 Task: Check the percentage active listings of central air conditioning in the last 1 year.
Action: Mouse moved to (876, 192)
Screenshot: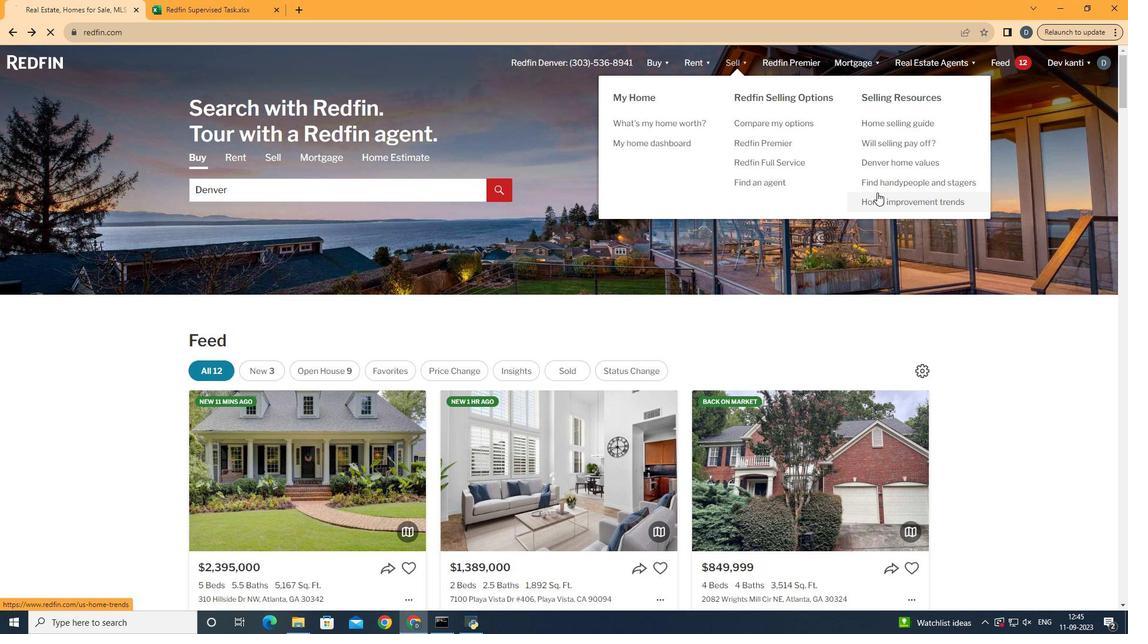 
Action: Mouse pressed left at (876, 192)
Screenshot: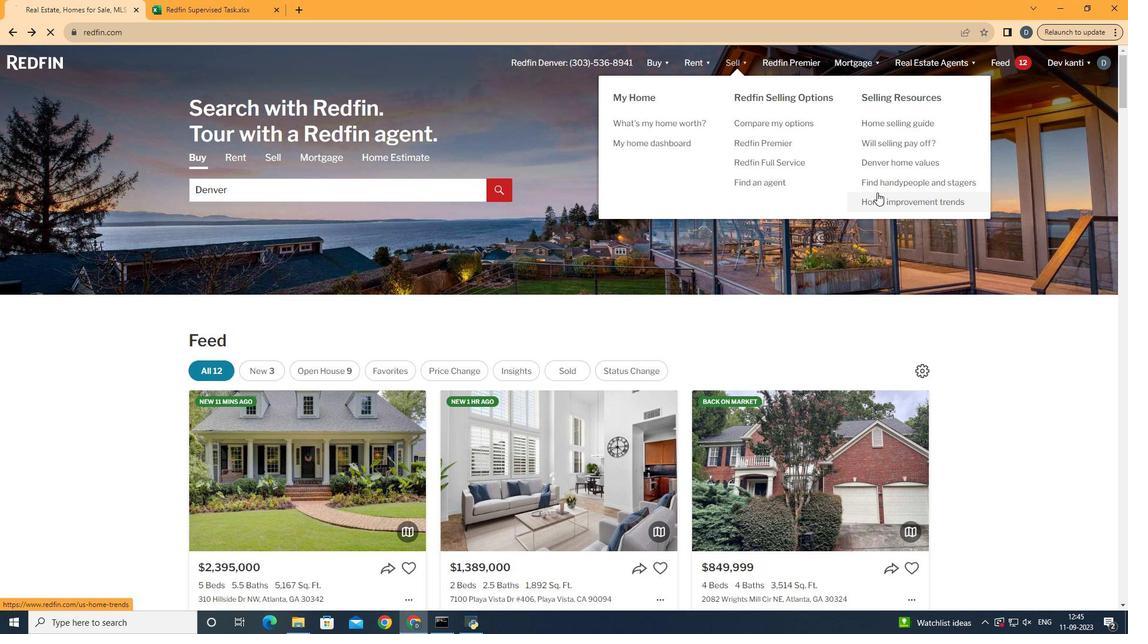 
Action: Mouse moved to (294, 226)
Screenshot: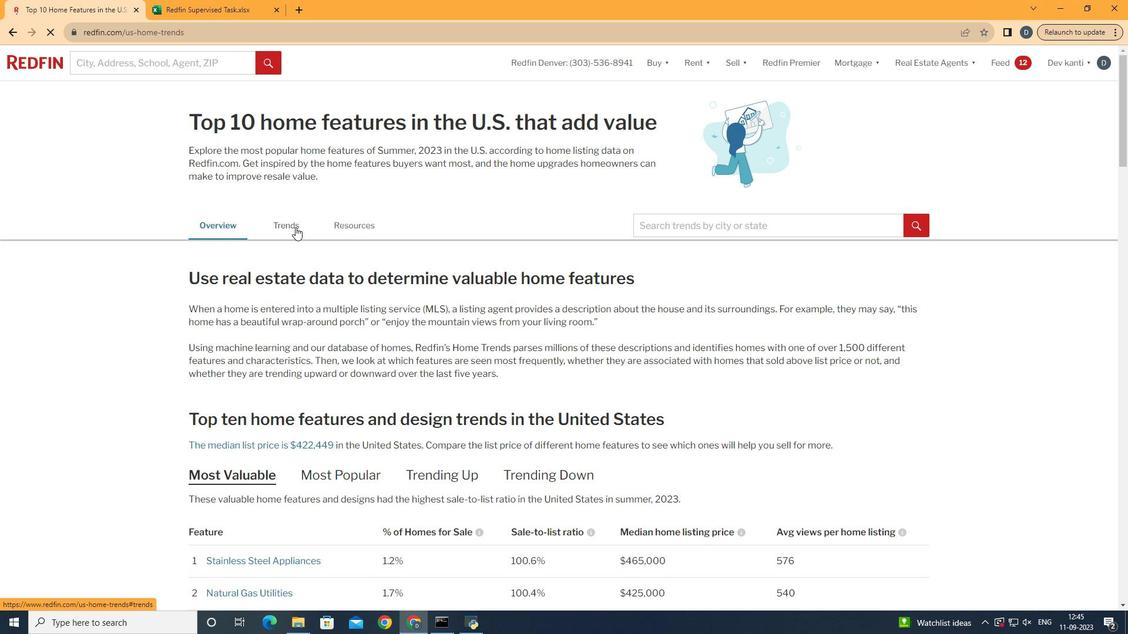 
Action: Mouse pressed left at (294, 226)
Screenshot: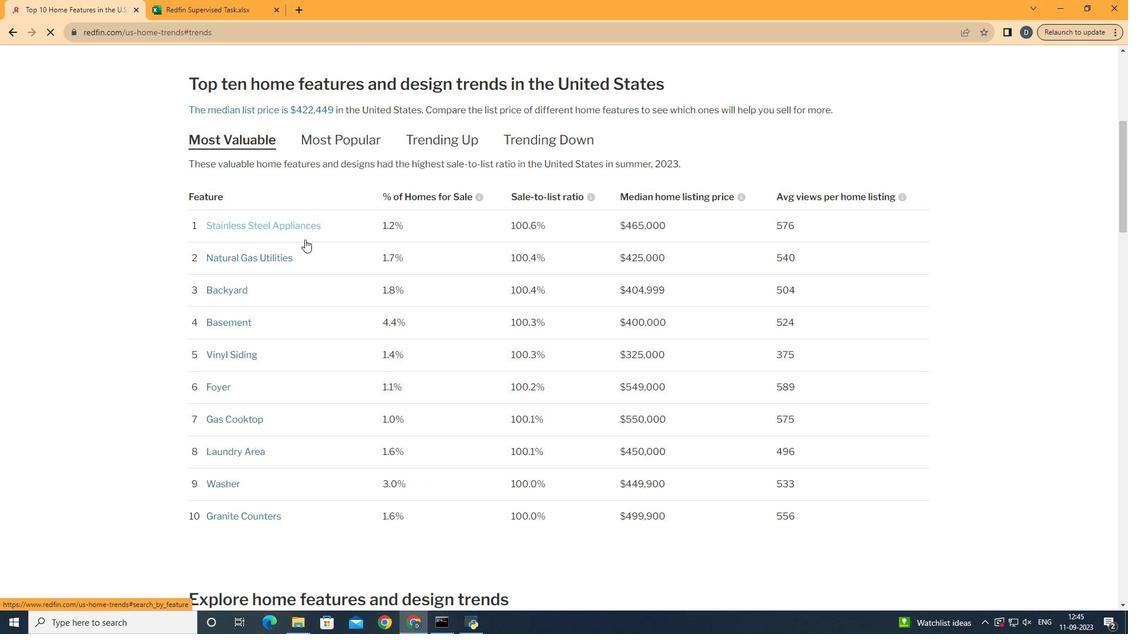 
Action: Mouse moved to (471, 326)
Screenshot: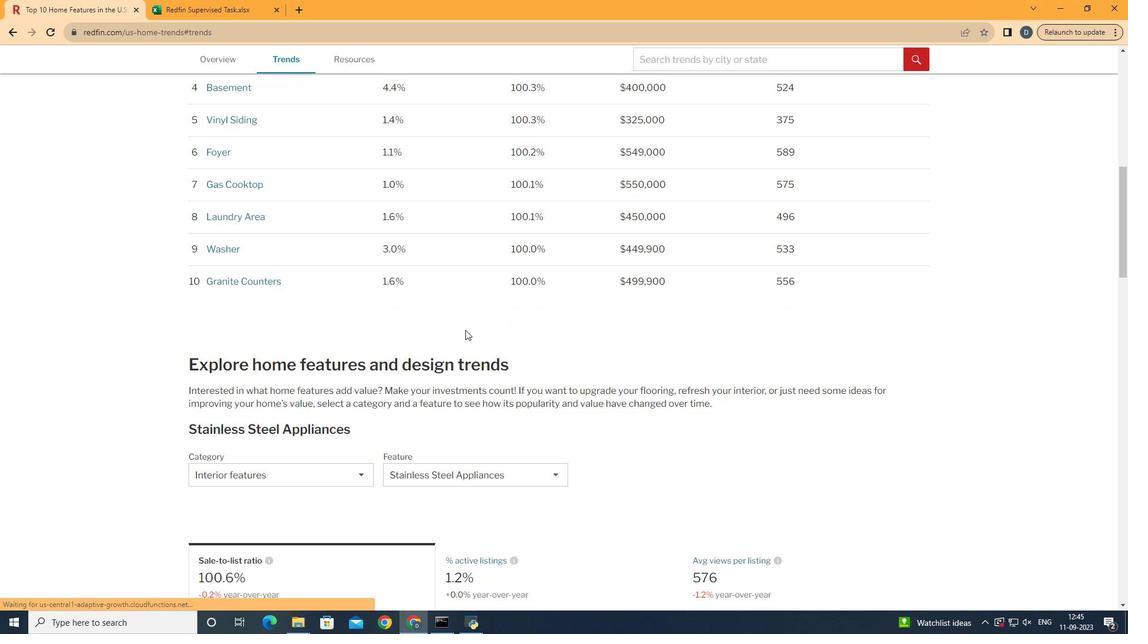 
Action: Mouse scrolled (471, 325) with delta (0, 0)
Screenshot: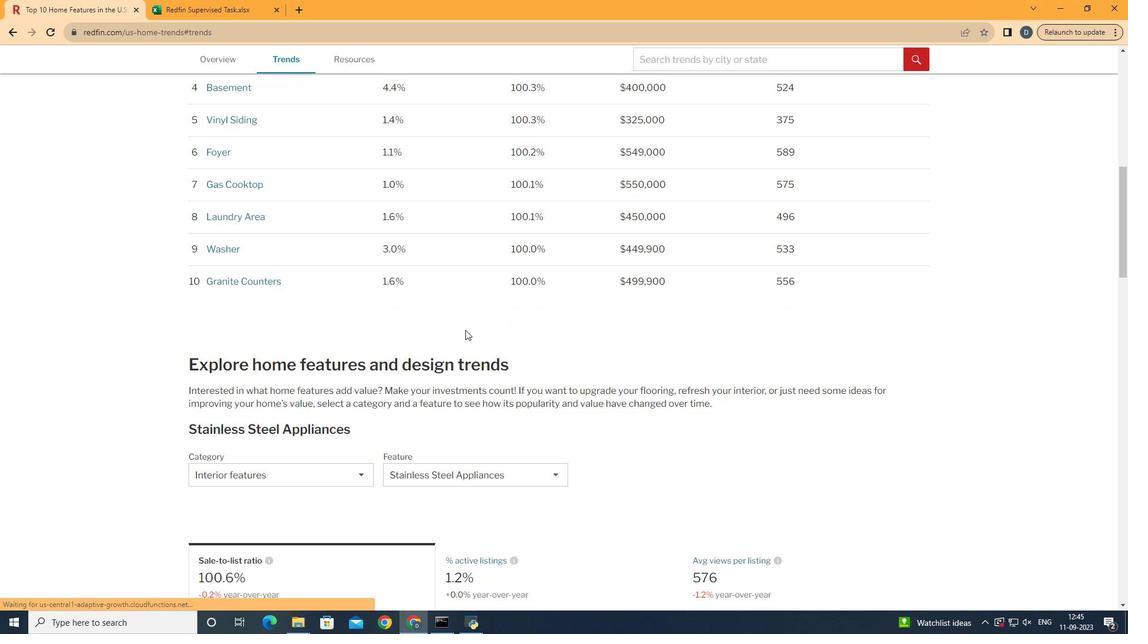 
Action: Mouse scrolled (471, 325) with delta (0, 0)
Screenshot: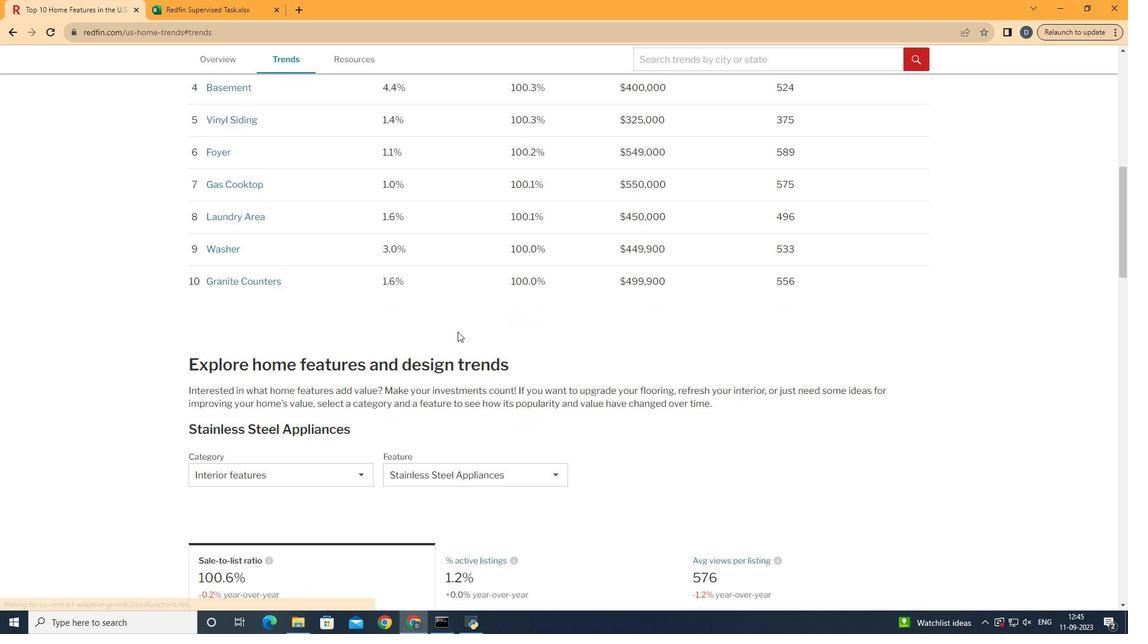
Action: Mouse scrolled (471, 325) with delta (0, 0)
Screenshot: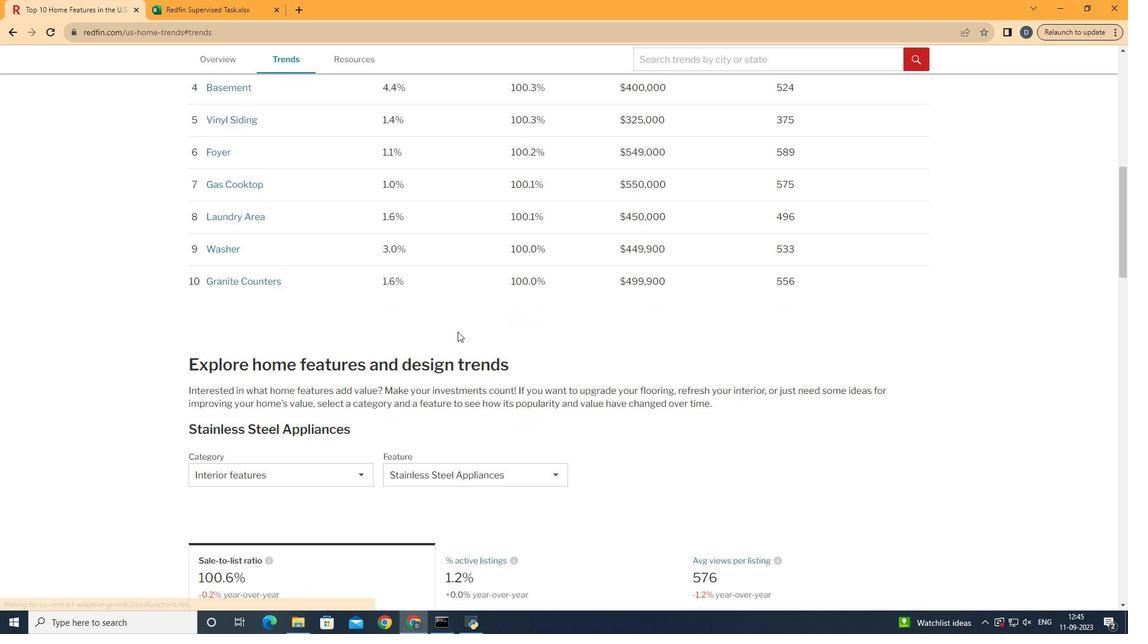 
Action: Mouse scrolled (471, 325) with delta (0, 0)
Screenshot: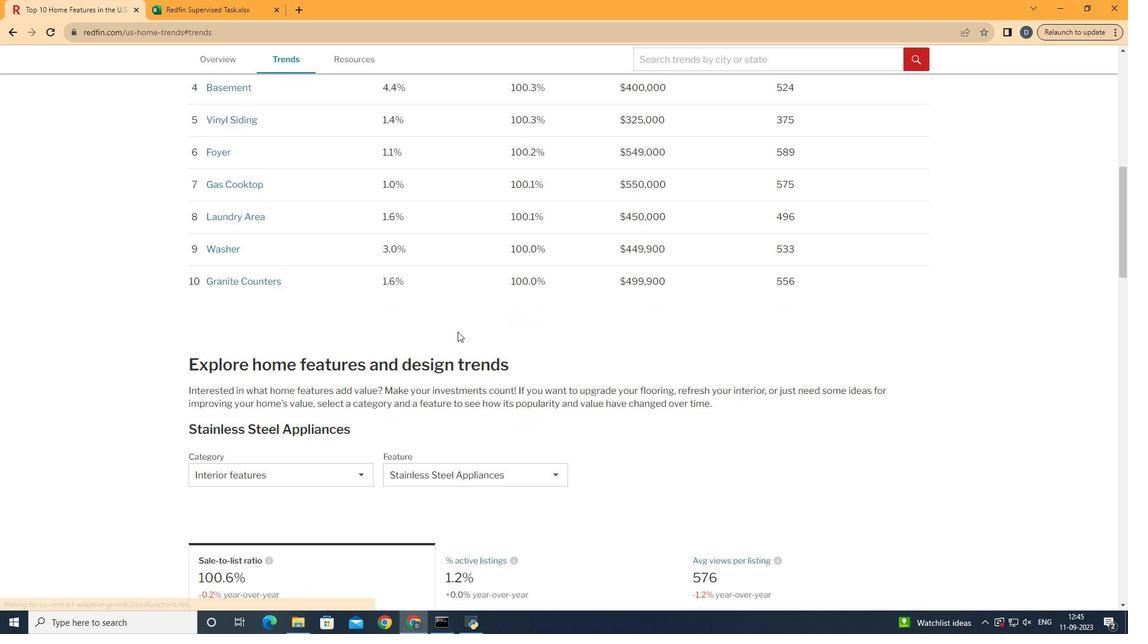 
Action: Mouse moved to (450, 333)
Screenshot: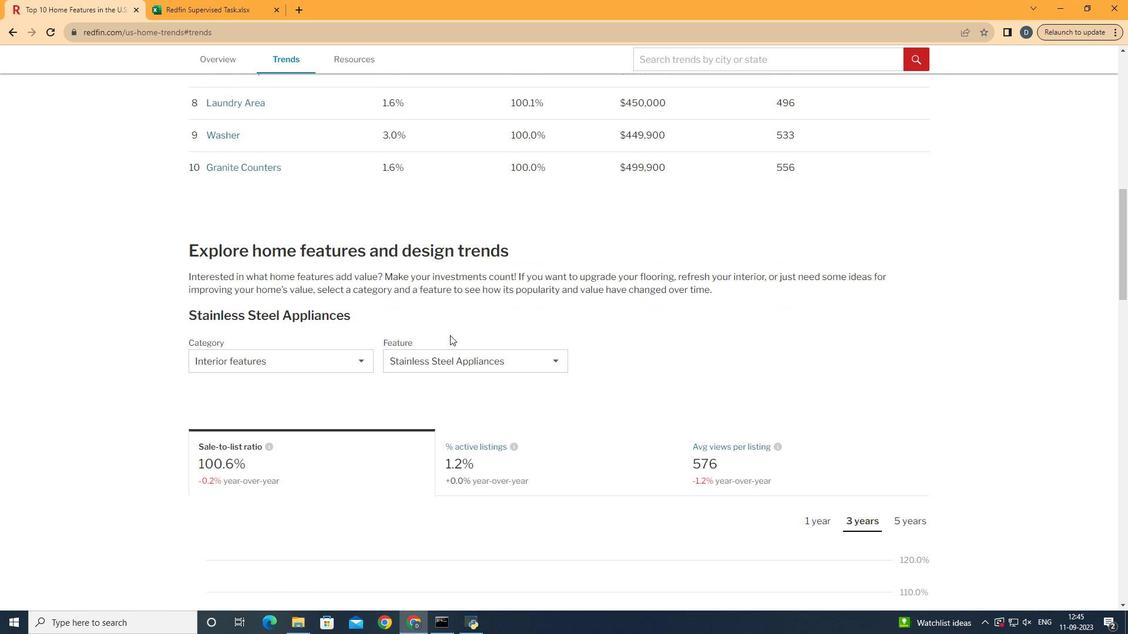 
Action: Mouse scrolled (450, 333) with delta (0, 0)
Screenshot: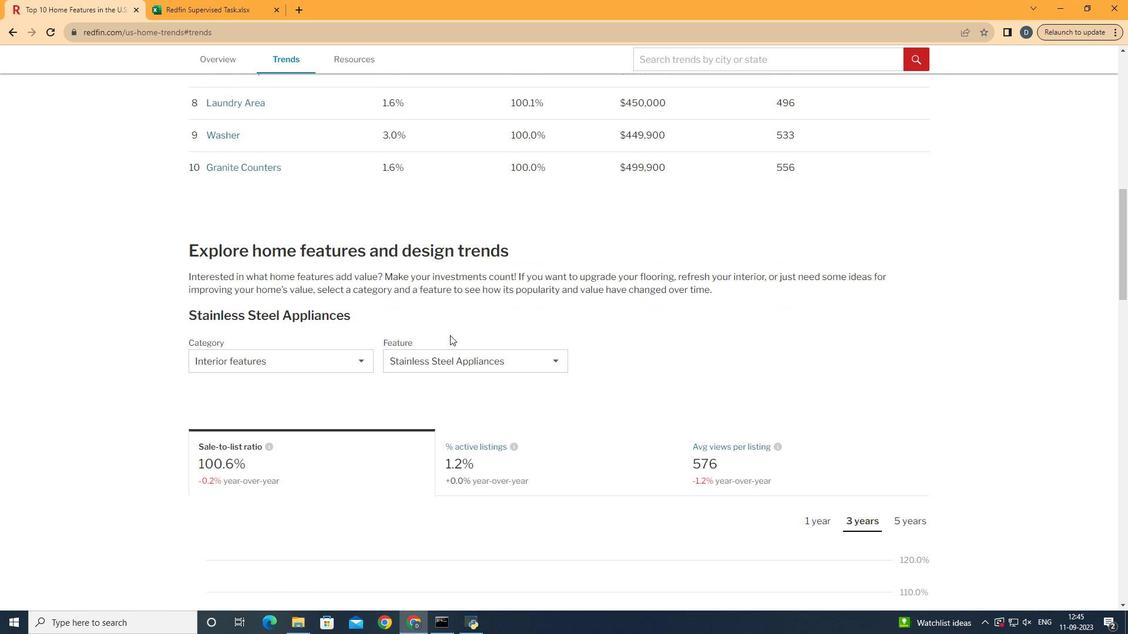
Action: Mouse scrolled (450, 333) with delta (0, 0)
Screenshot: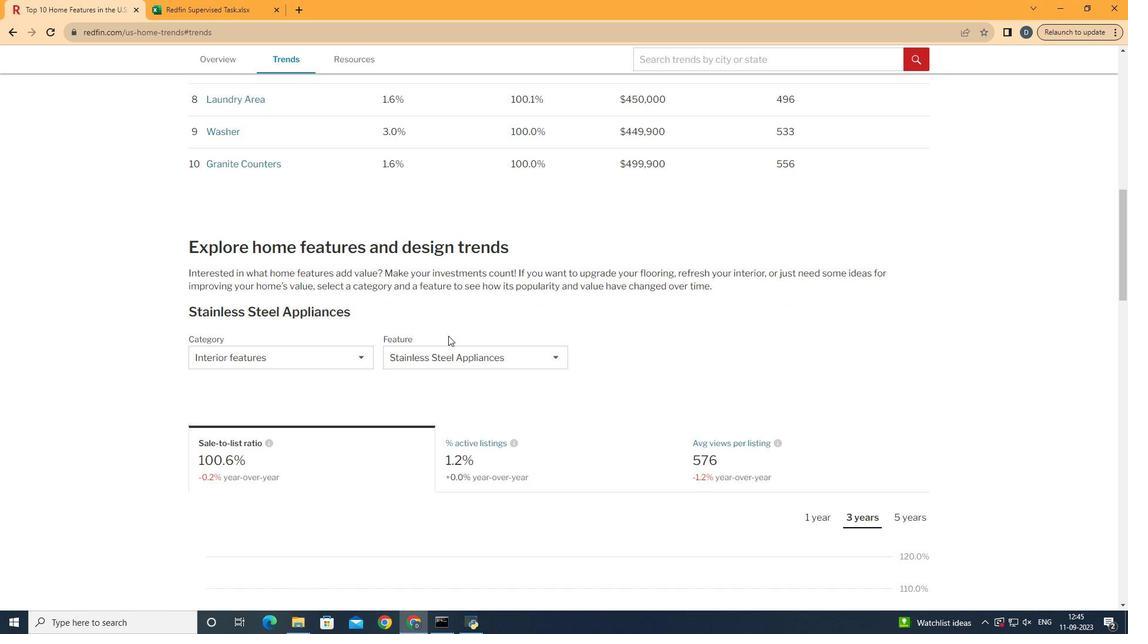 
Action: Mouse moved to (447, 334)
Screenshot: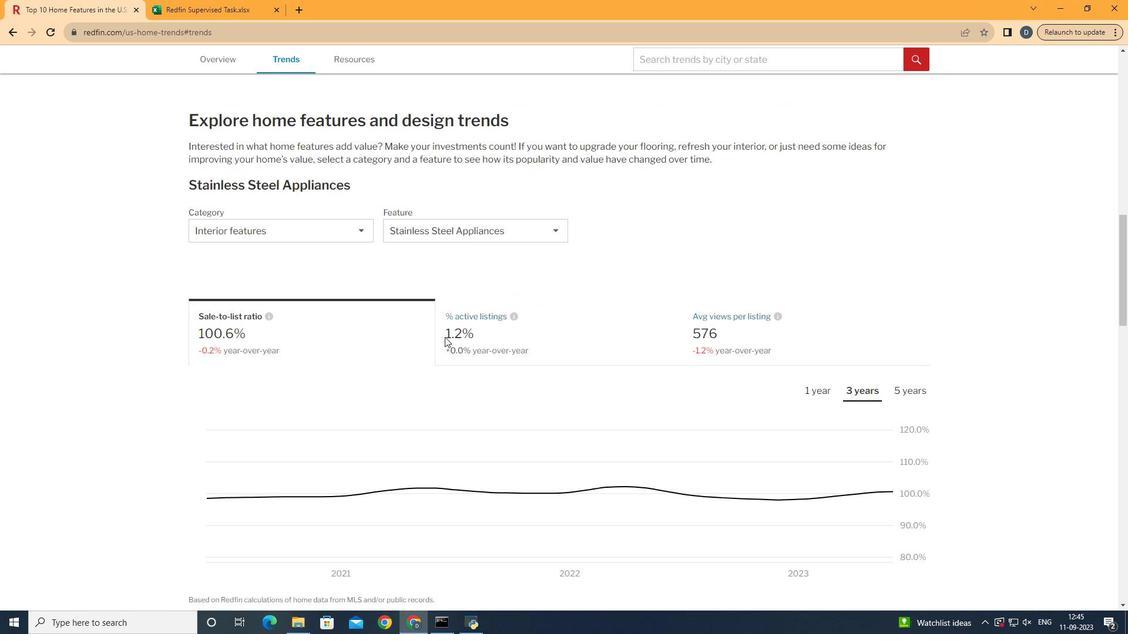 
Action: Mouse scrolled (447, 334) with delta (0, 0)
Screenshot: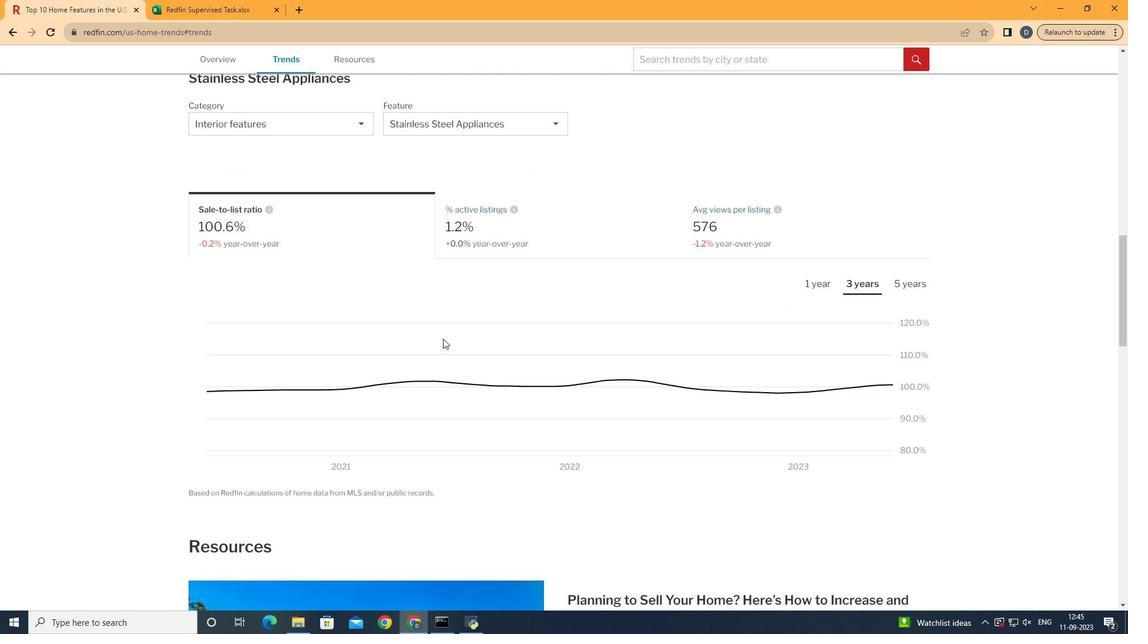 
Action: Mouse scrolled (447, 334) with delta (0, 0)
Screenshot: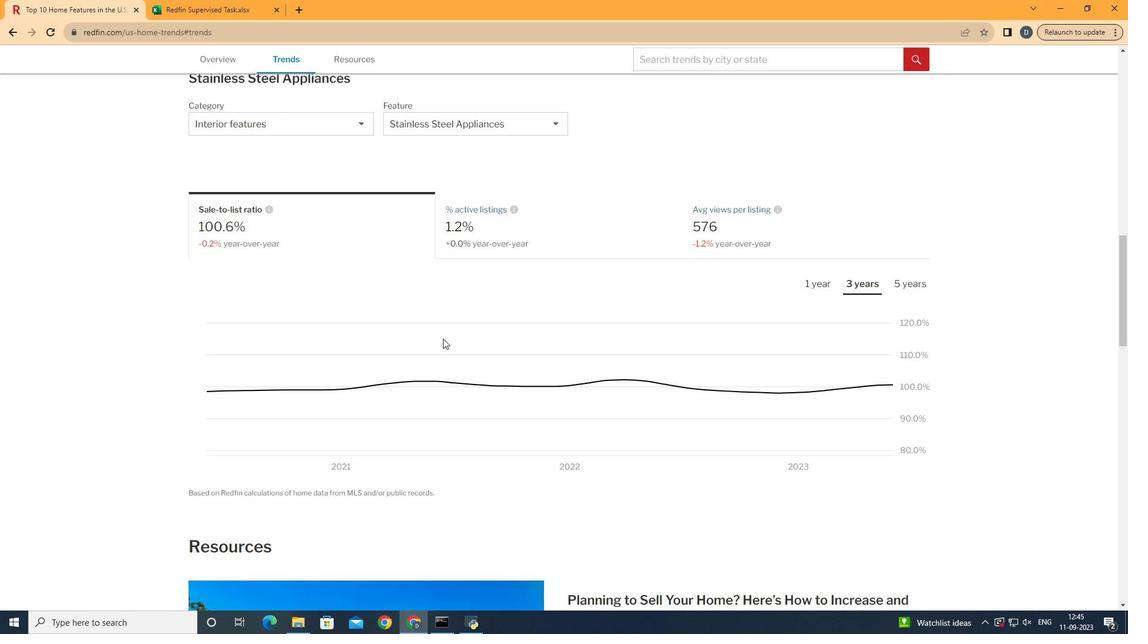 
Action: Mouse scrolled (447, 334) with delta (0, 0)
Screenshot: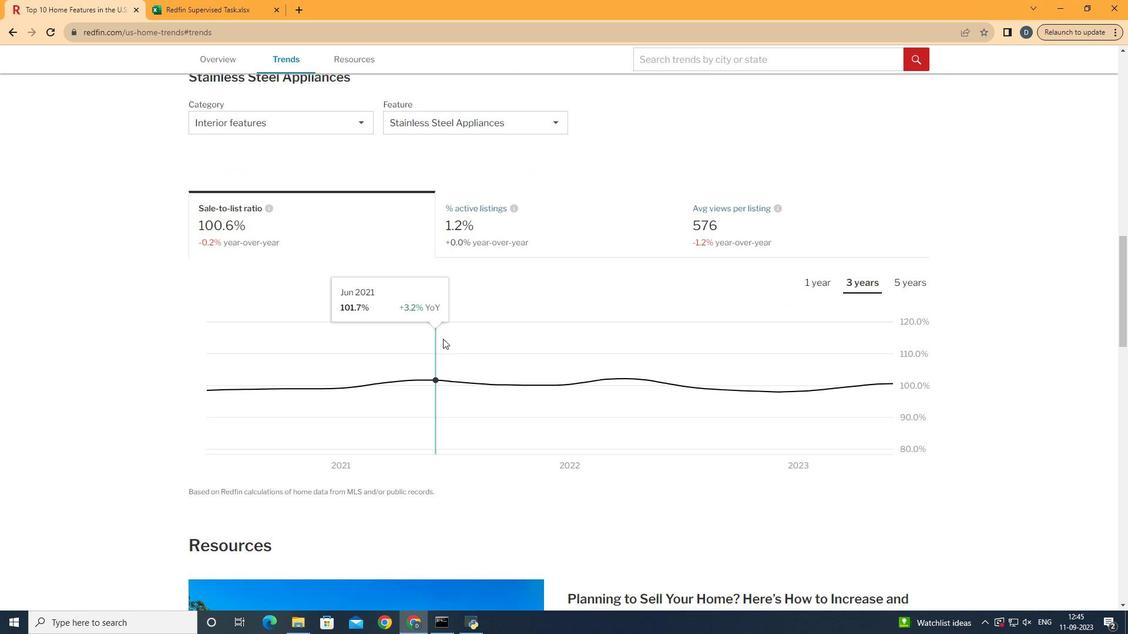 
Action: Mouse moved to (445, 335)
Screenshot: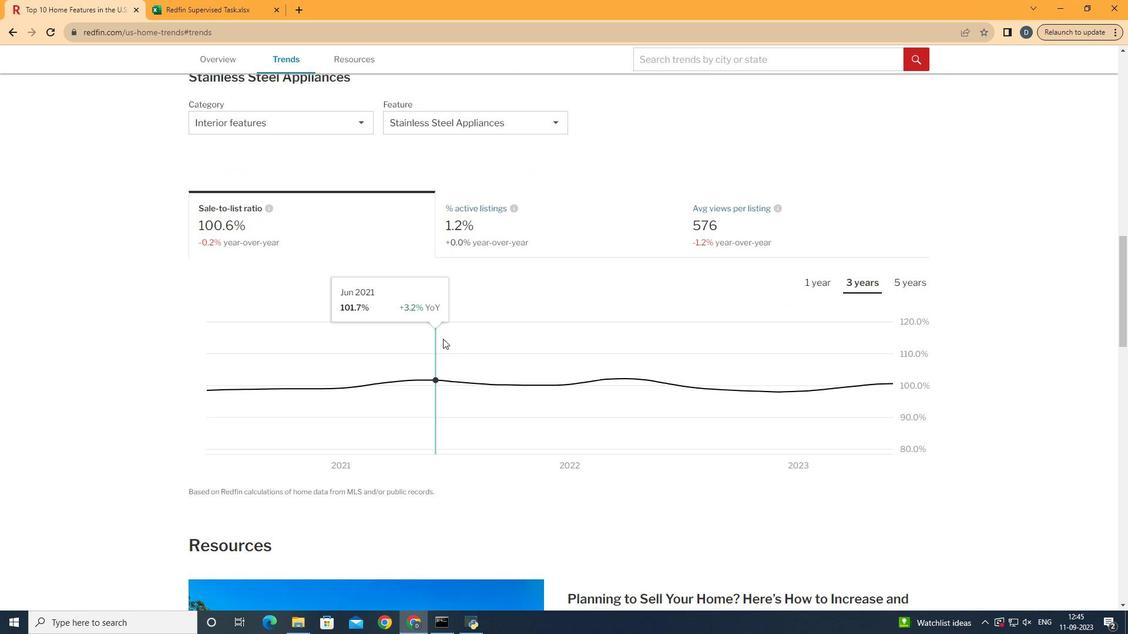 
Action: Mouse scrolled (445, 334) with delta (0, 0)
Screenshot: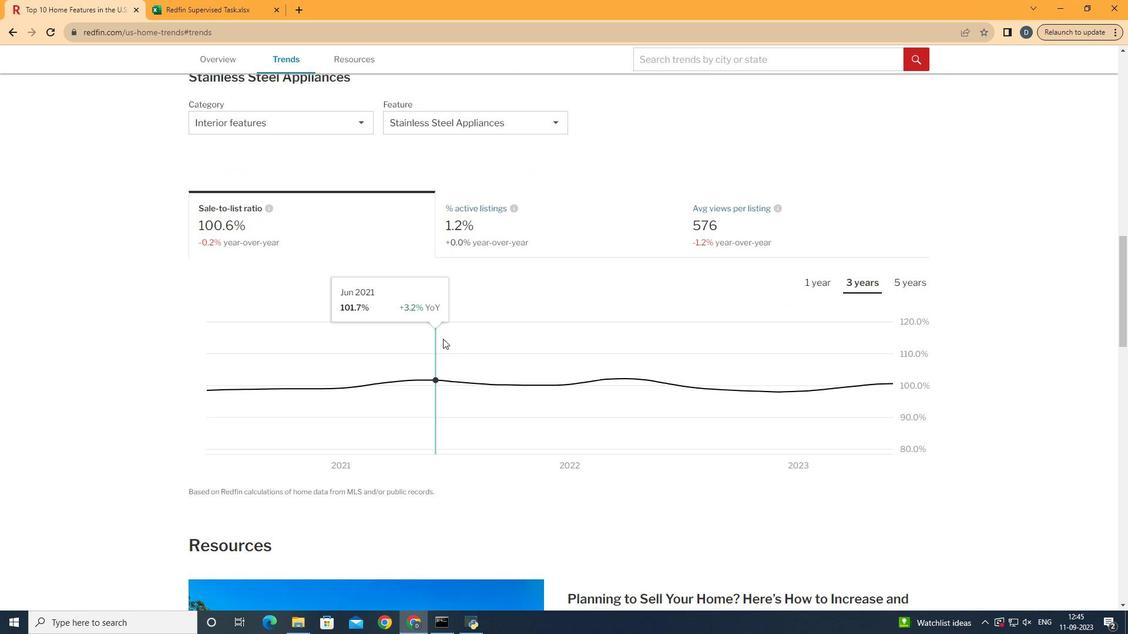 
Action: Mouse moved to (353, 132)
Screenshot: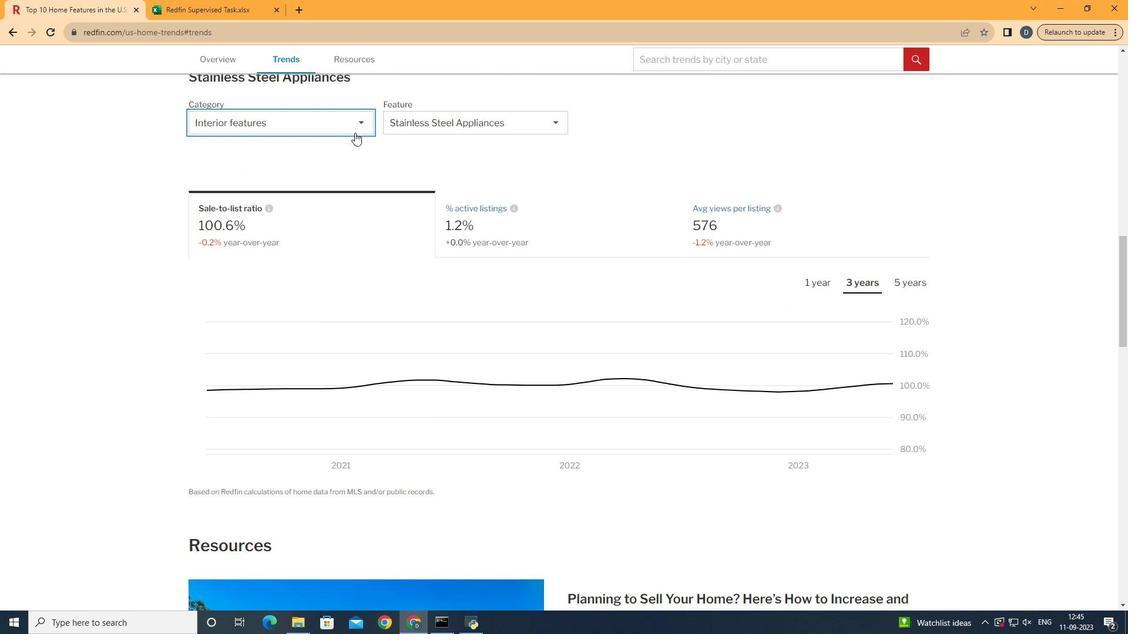 
Action: Mouse pressed left at (353, 132)
Screenshot: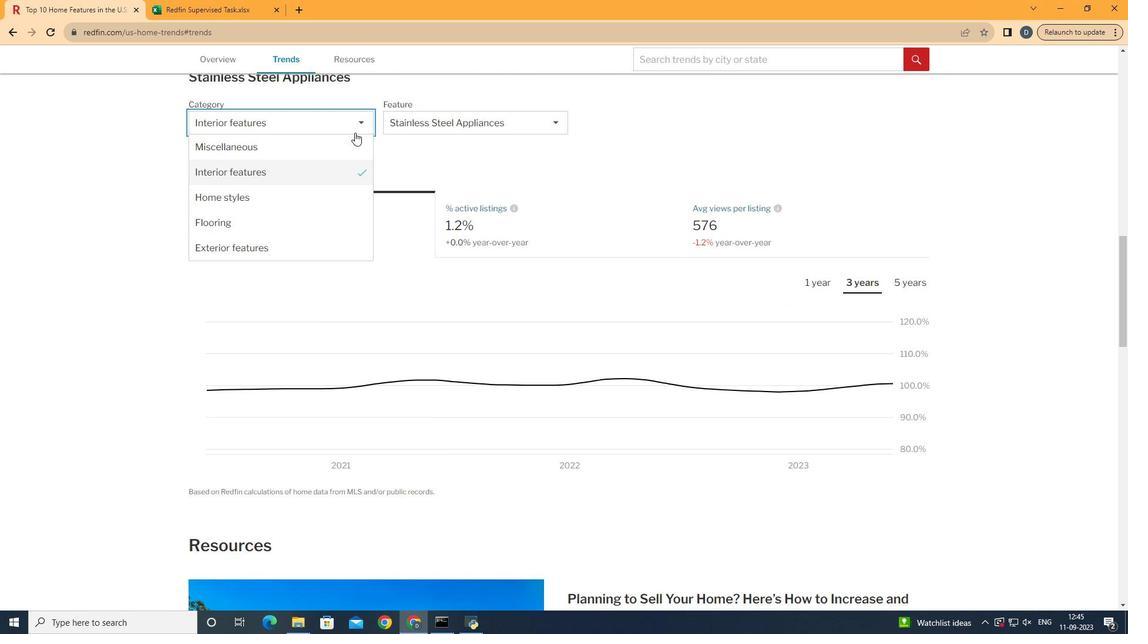 
Action: Mouse moved to (341, 171)
Screenshot: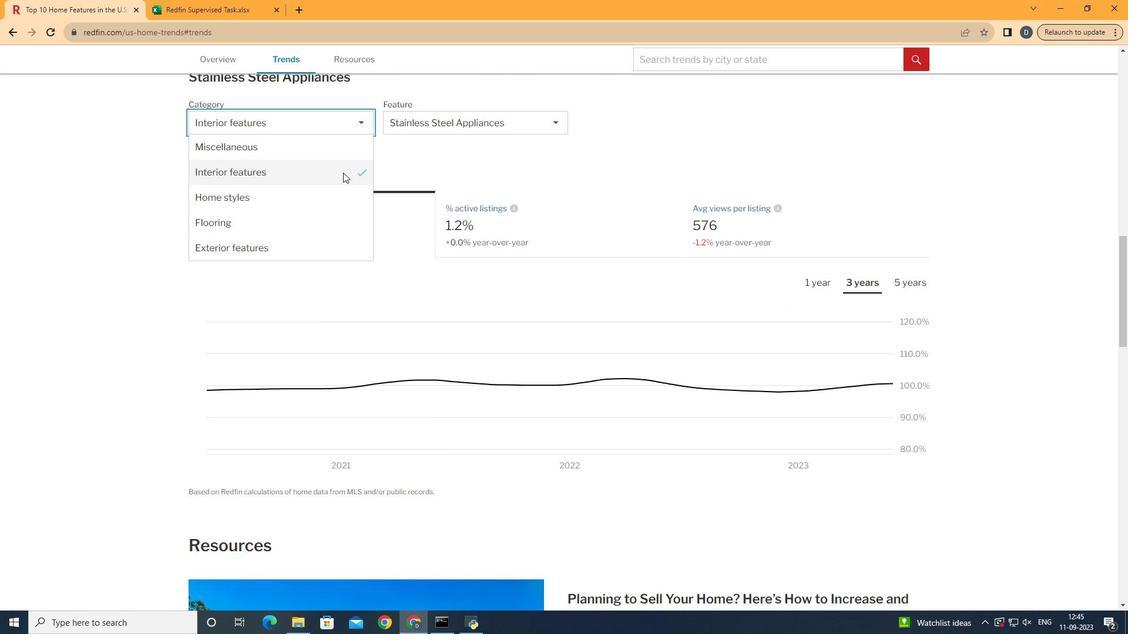 
Action: Mouse pressed left at (341, 171)
Screenshot: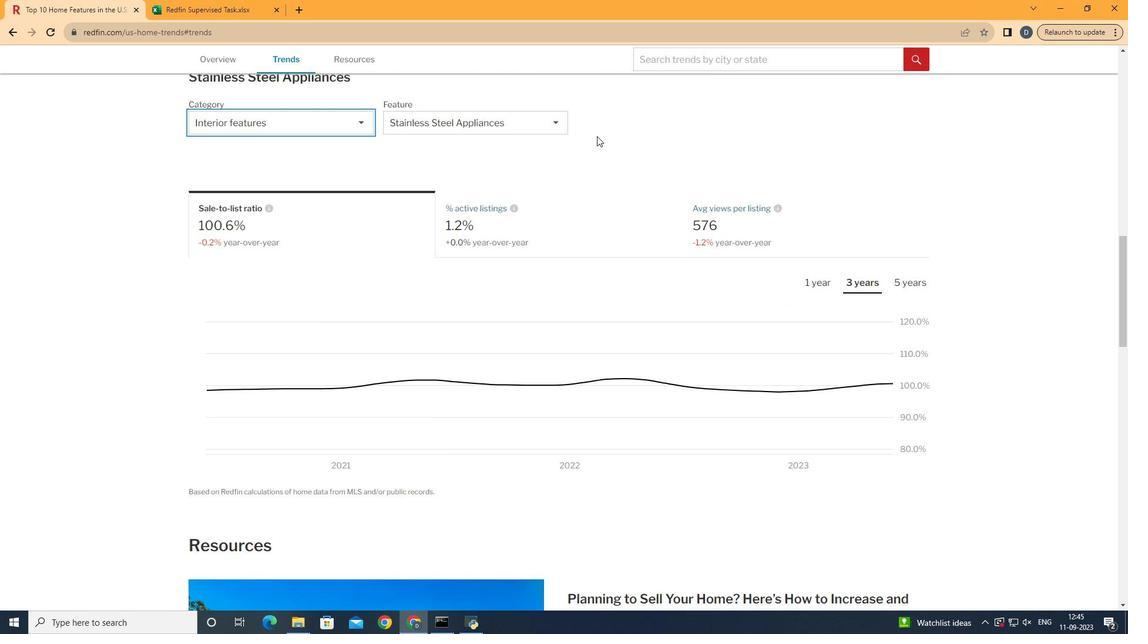 
Action: Mouse moved to (507, 127)
Screenshot: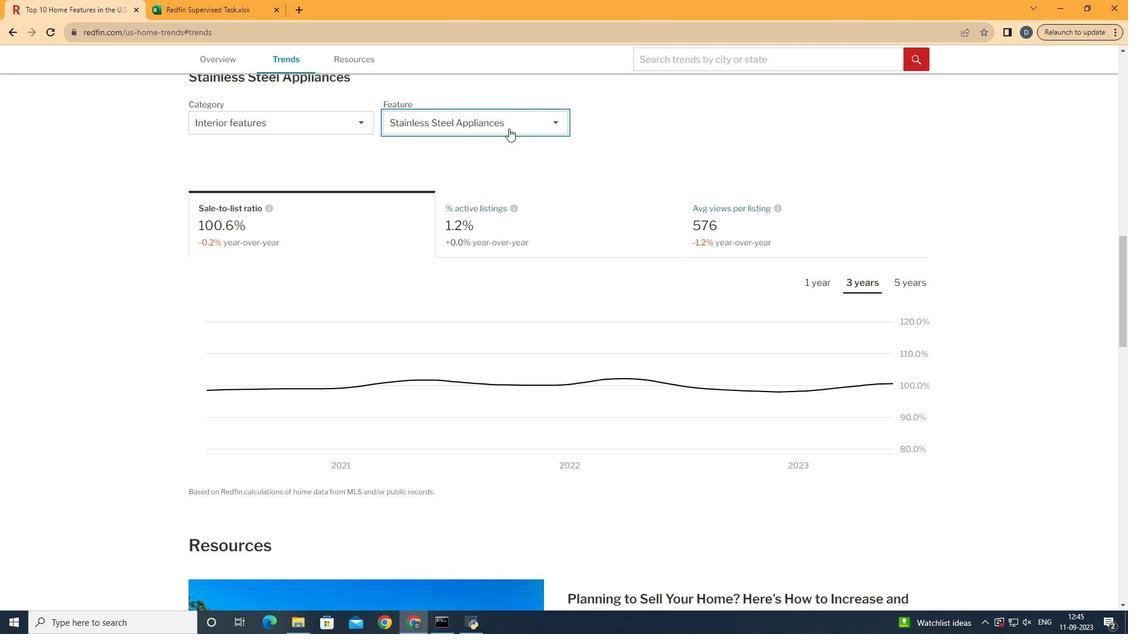 
Action: Mouse pressed left at (507, 127)
Screenshot: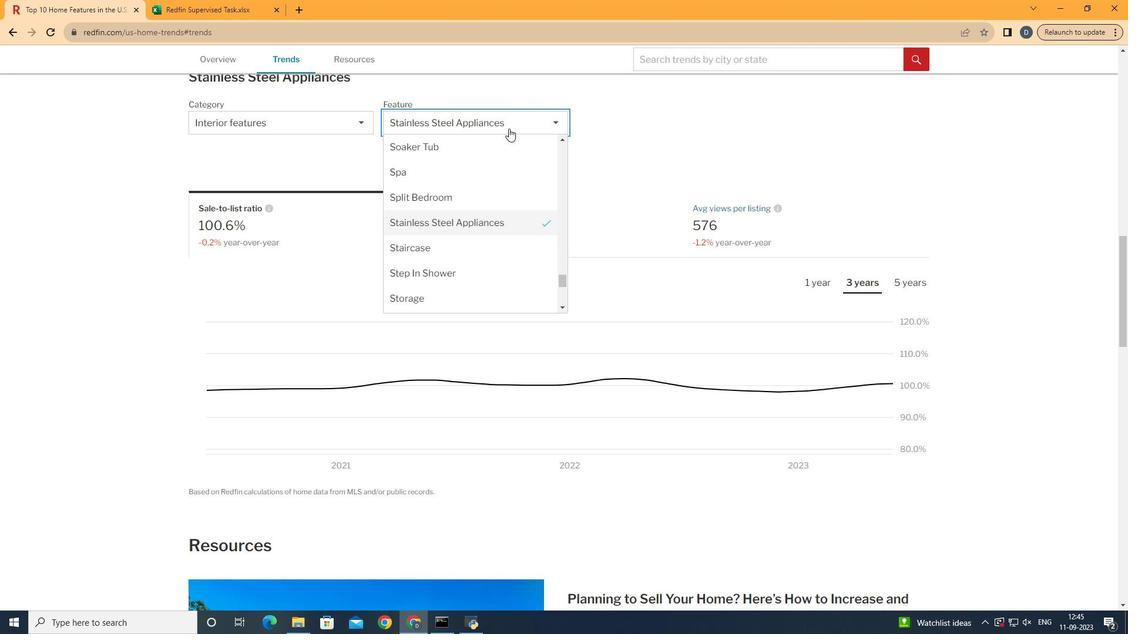 
Action: Mouse moved to (552, 278)
Screenshot: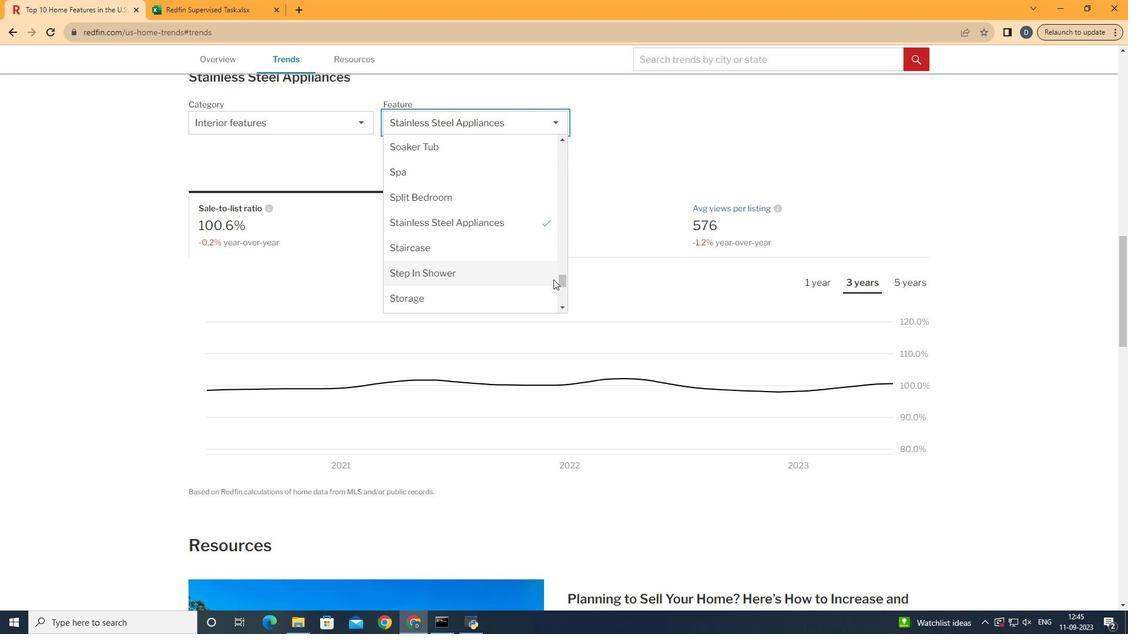 
Action: Mouse scrolled (552, 279) with delta (0, 0)
Screenshot: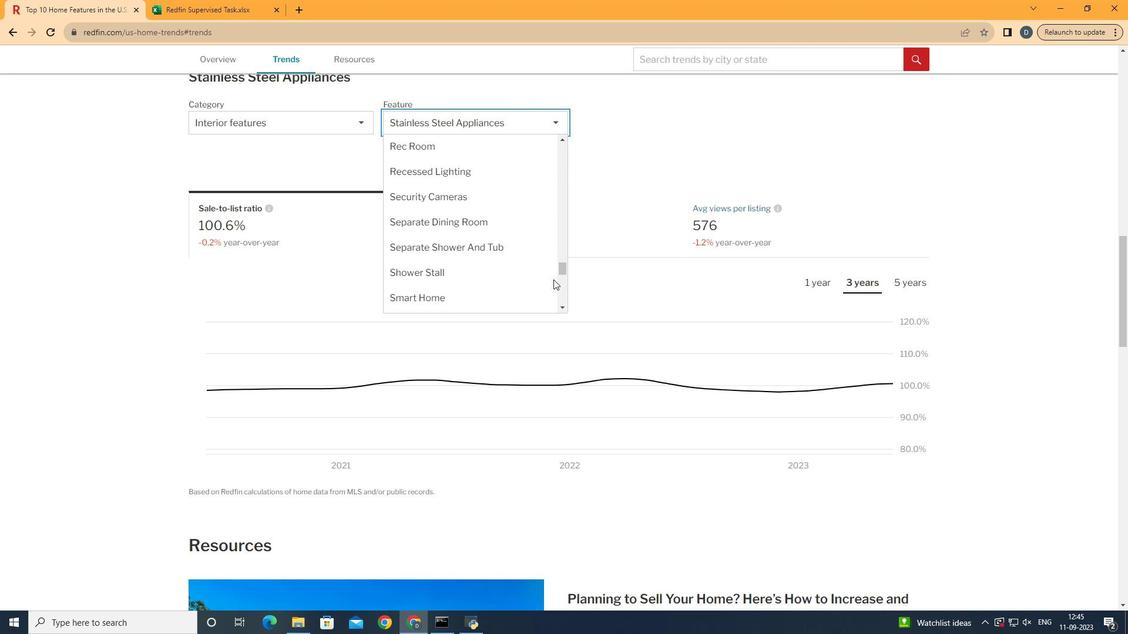 
Action: Mouse scrolled (552, 279) with delta (0, 0)
Screenshot: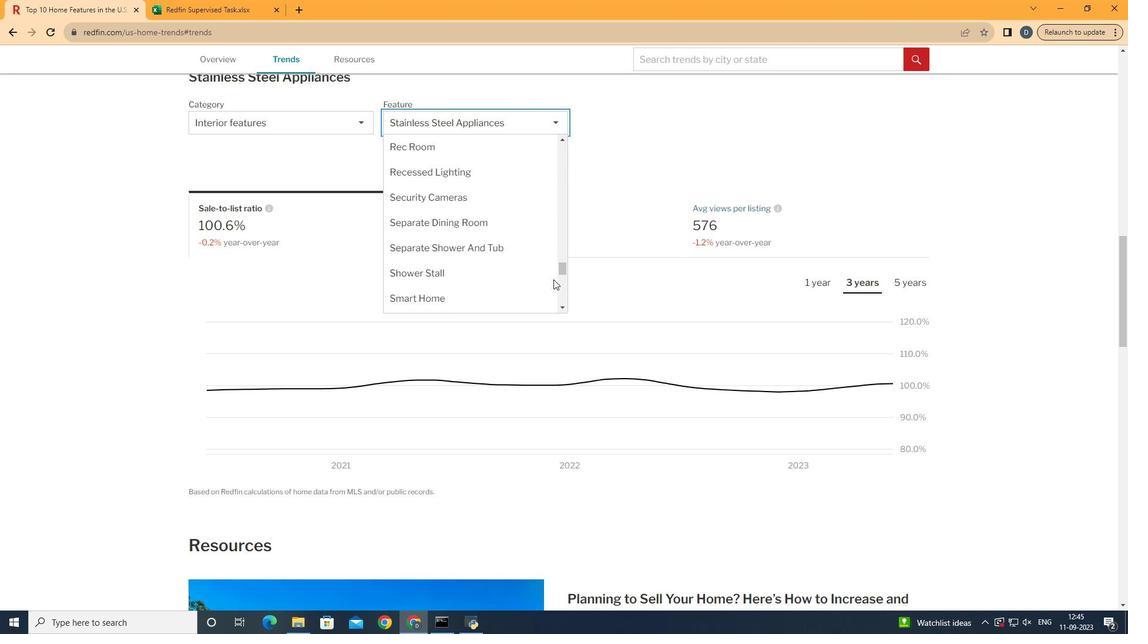 
Action: Mouse scrolled (552, 279) with delta (0, 0)
Screenshot: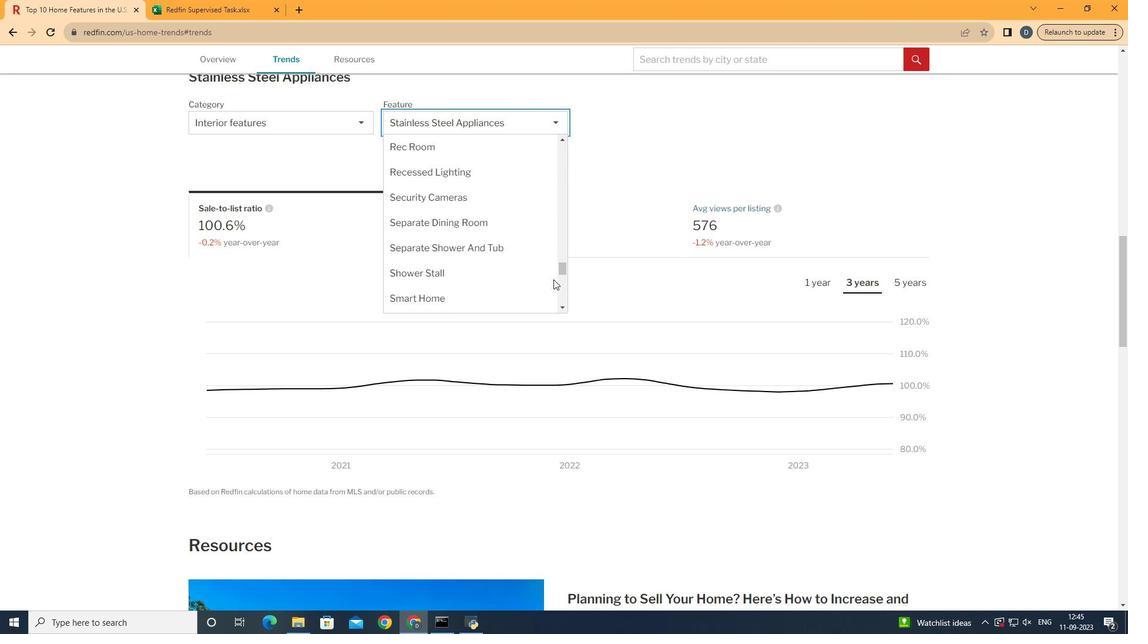 
Action: Mouse scrolled (552, 279) with delta (0, 0)
Screenshot: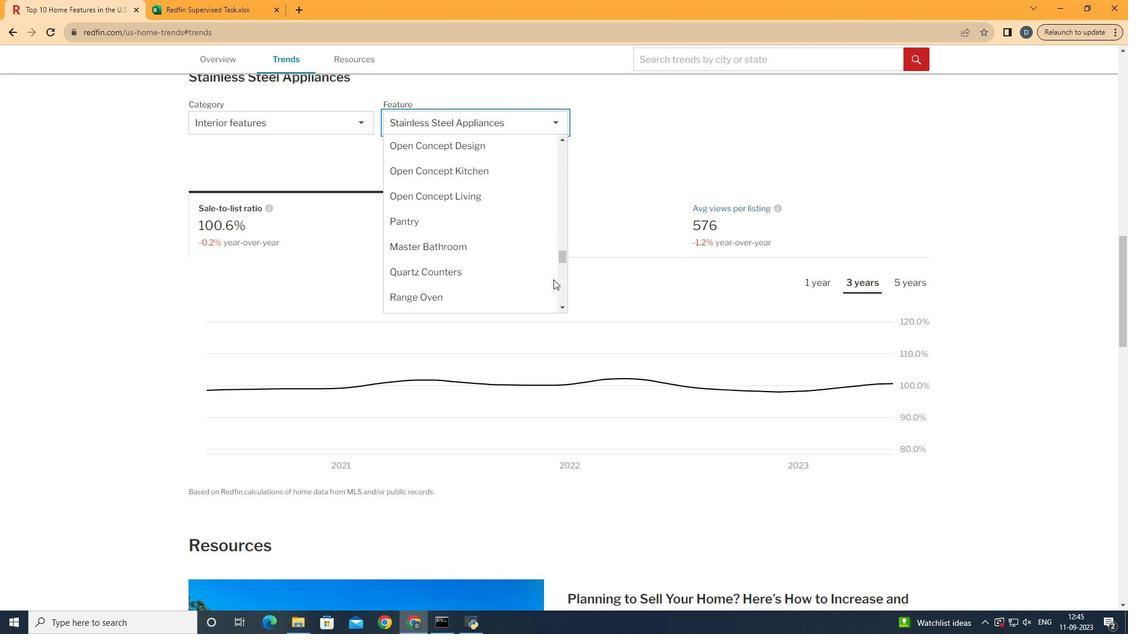 
Action: Mouse scrolled (552, 279) with delta (0, 0)
Screenshot: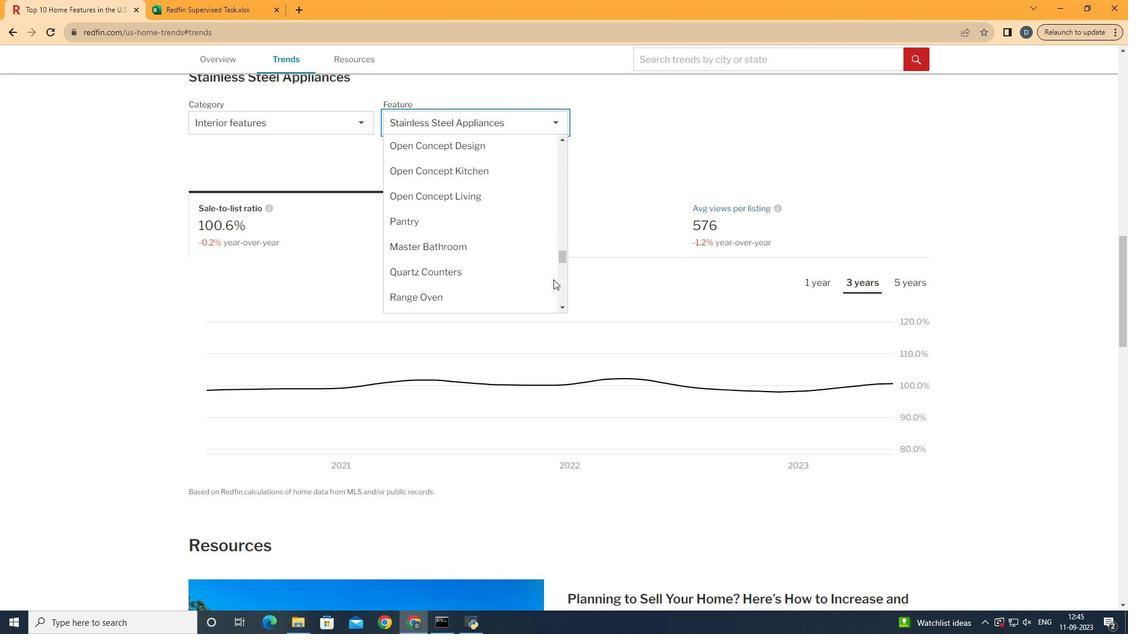 
Action: Mouse scrolled (552, 279) with delta (0, 0)
Screenshot: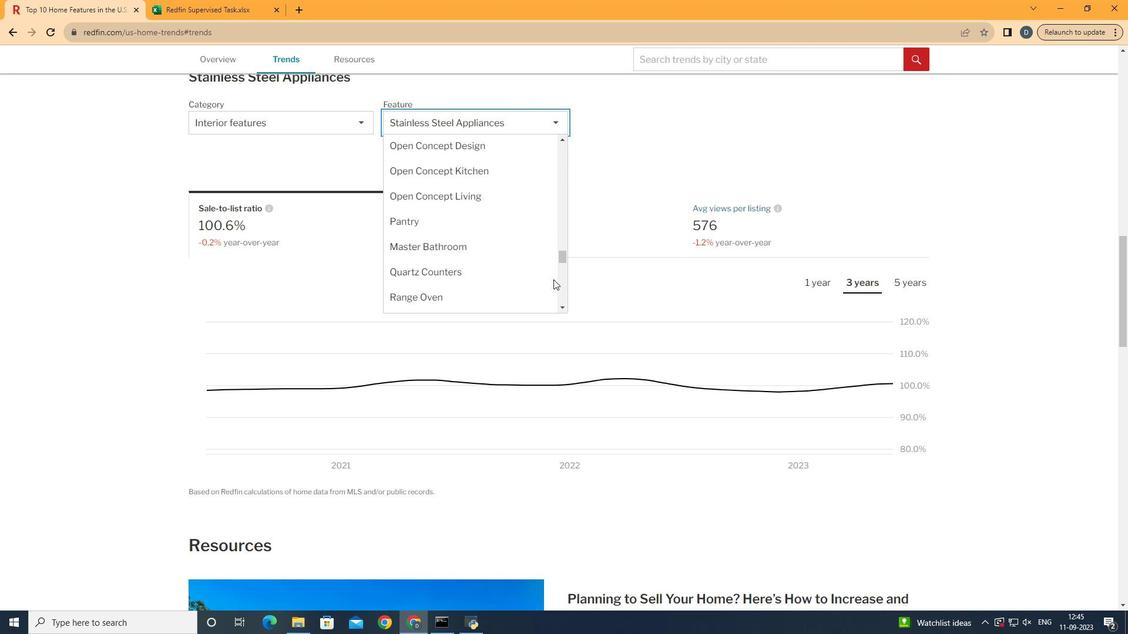 
Action: Mouse moved to (550, 278)
Screenshot: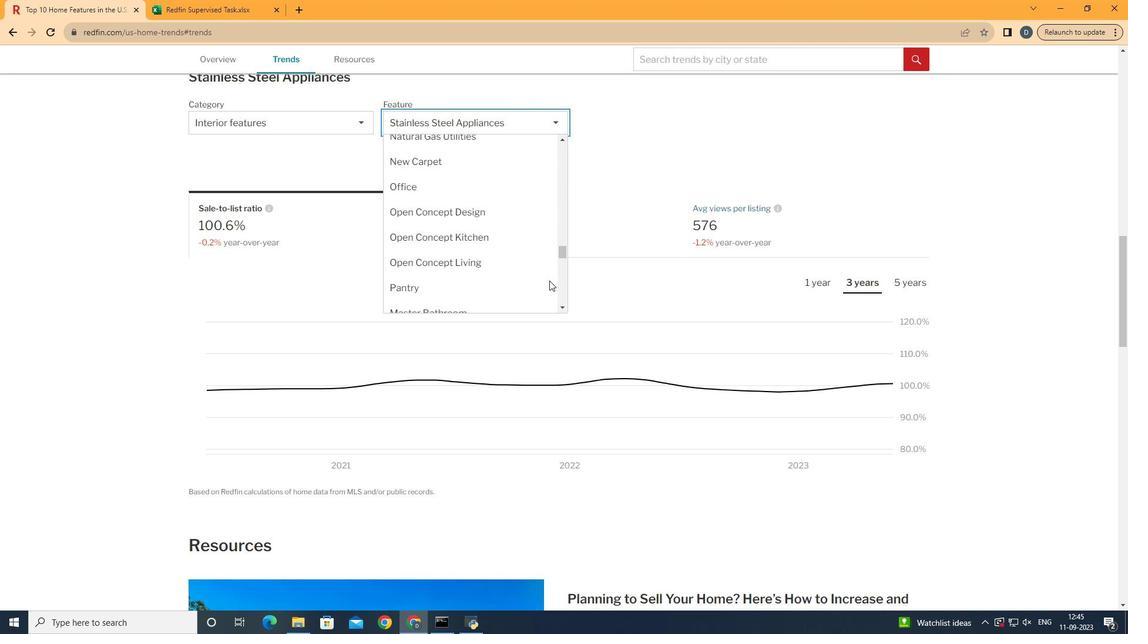 
Action: Mouse scrolled (550, 279) with delta (0, 0)
Screenshot: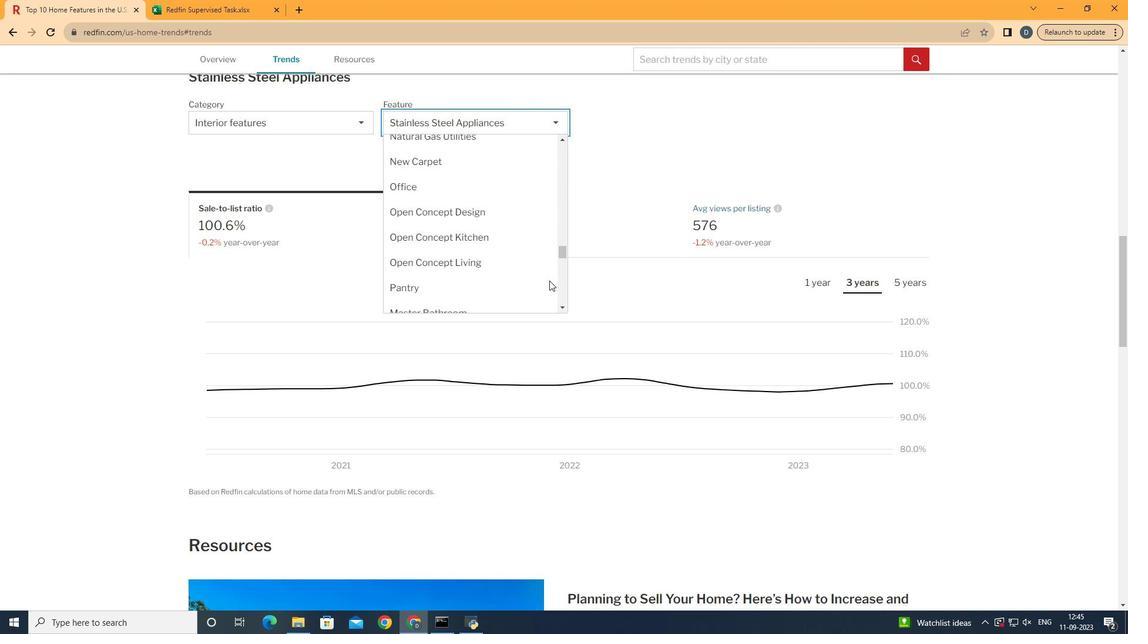 
Action: Mouse moved to (548, 279)
Screenshot: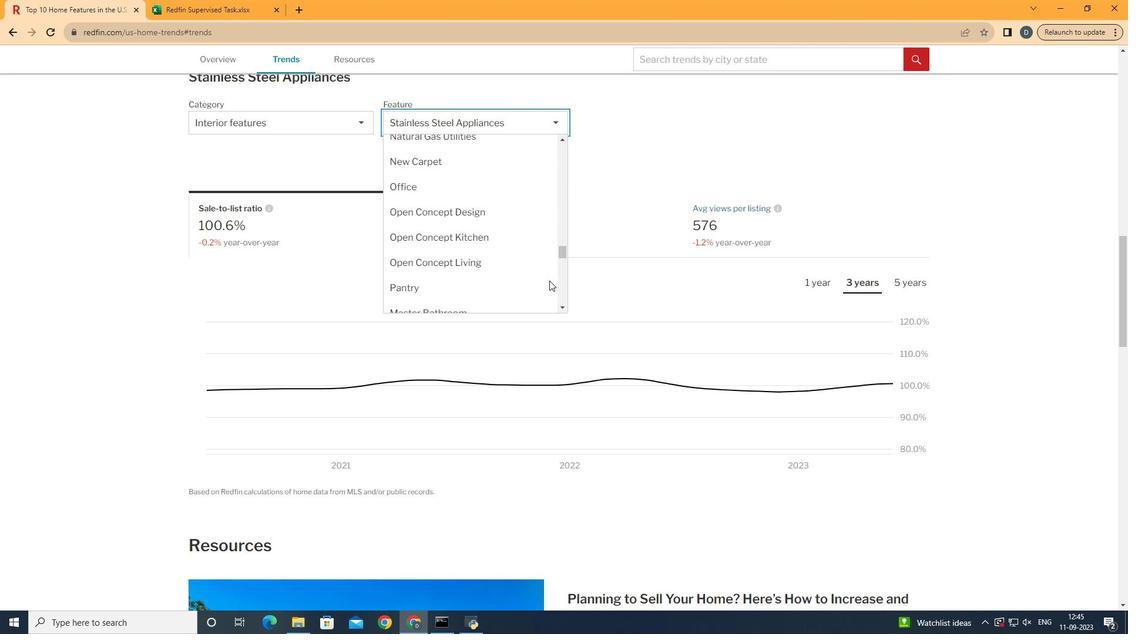 
Action: Mouse scrolled (548, 280) with delta (0, 0)
Screenshot: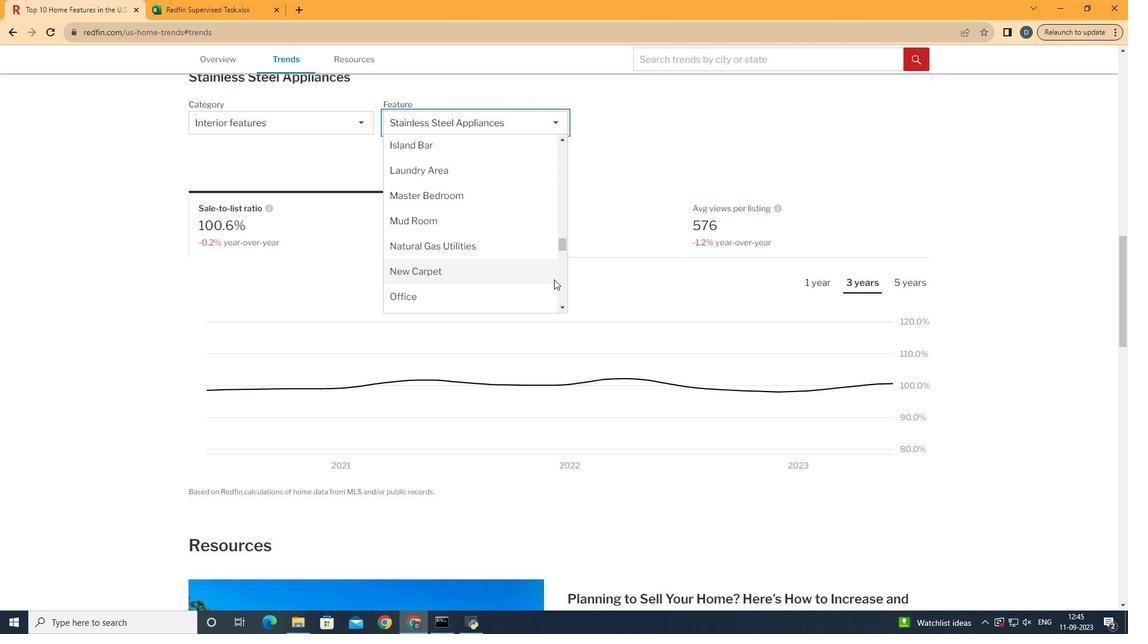 
Action: Mouse scrolled (548, 280) with delta (0, 0)
Screenshot: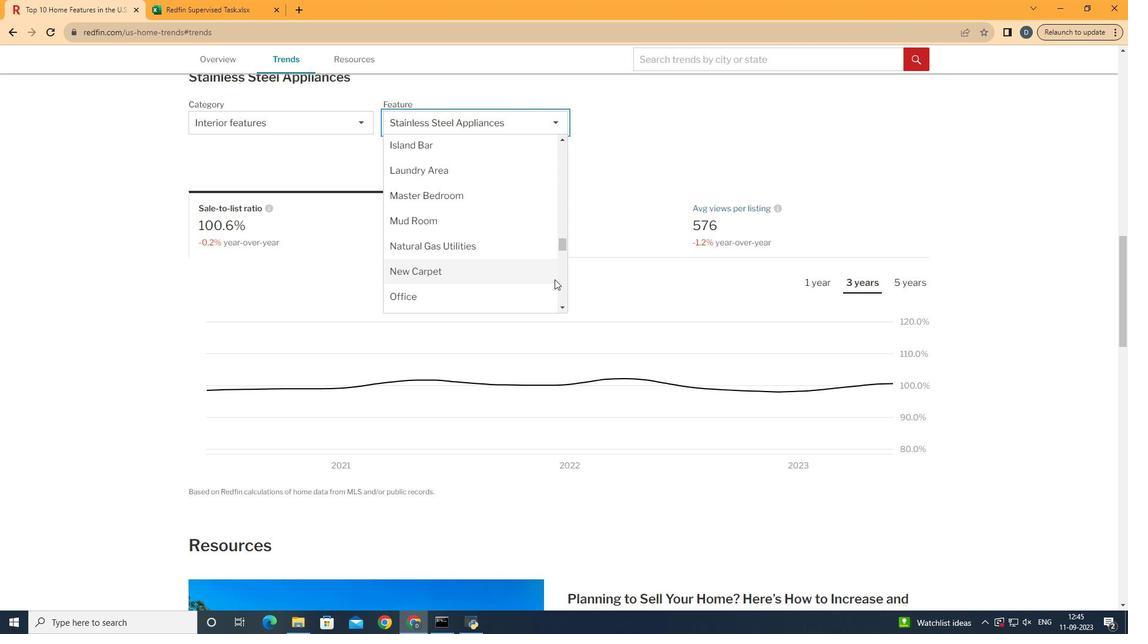 
Action: Mouse moved to (491, 227)
Screenshot: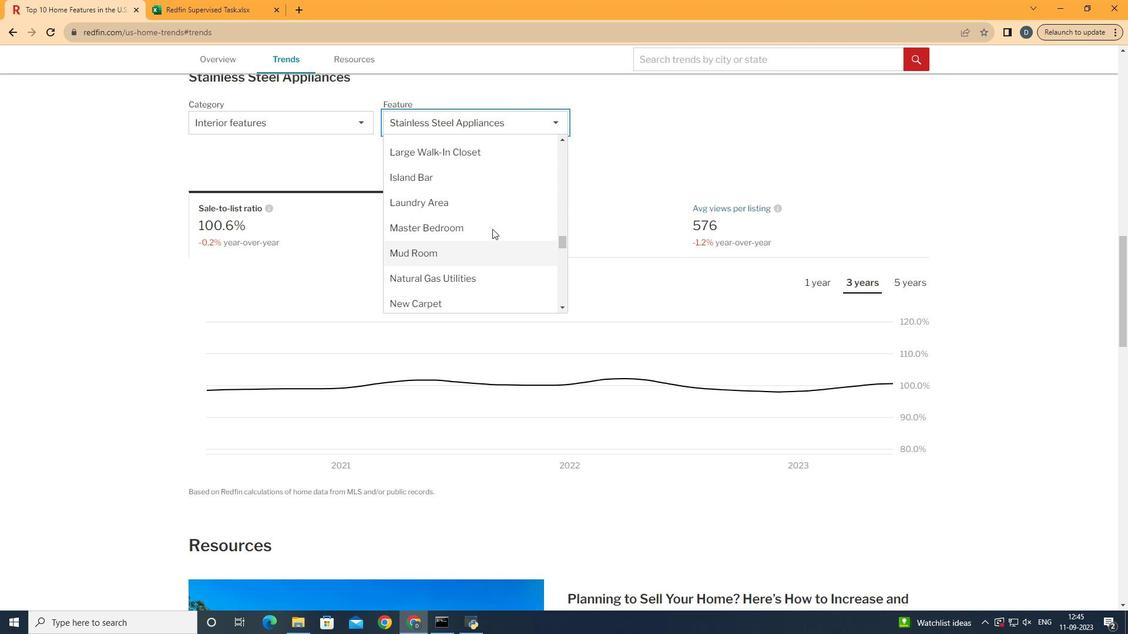 
Action: Mouse scrolled (491, 228) with delta (0, 0)
Screenshot: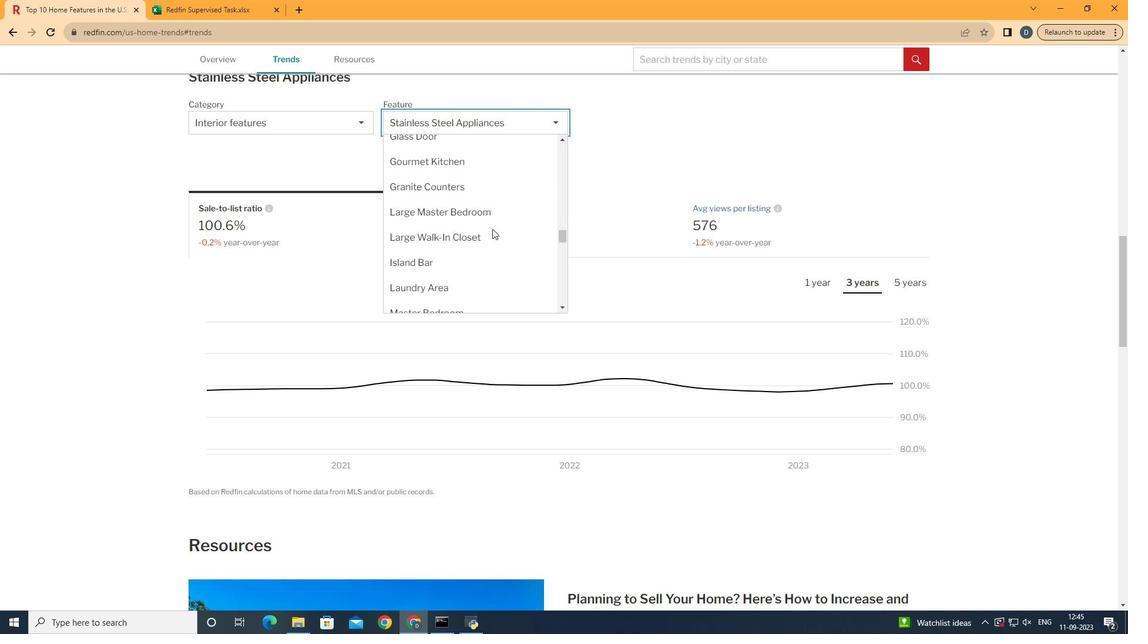 
Action: Mouse scrolled (491, 228) with delta (0, 0)
Screenshot: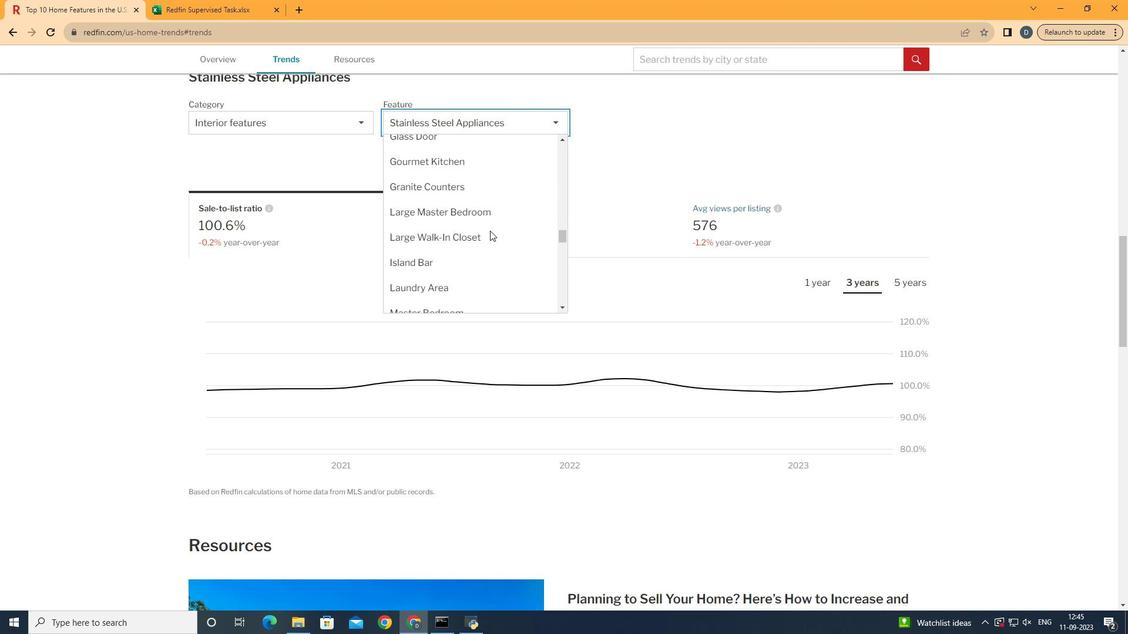 
Action: Mouse moved to (500, 240)
Screenshot: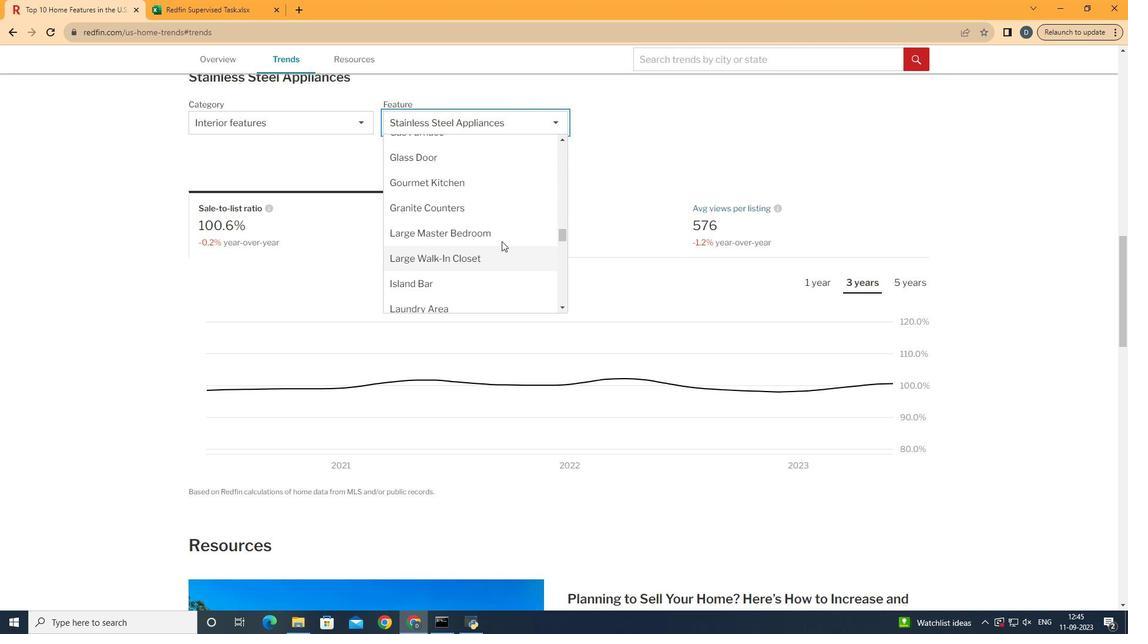 
Action: Mouse scrolled (500, 240) with delta (0, 0)
Screenshot: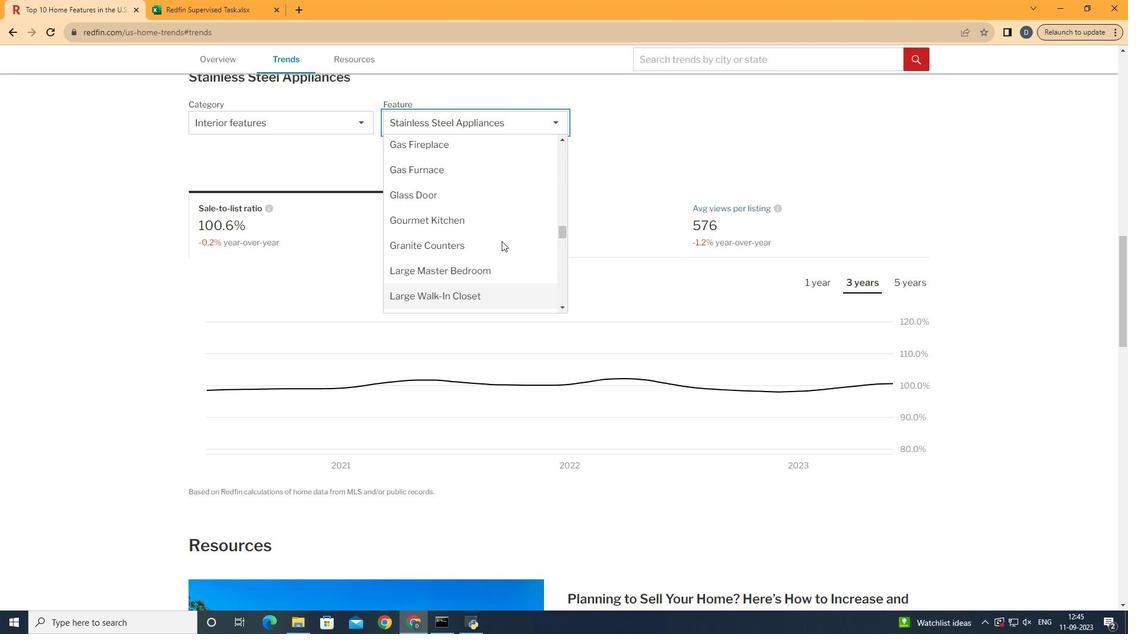 
Action: Mouse scrolled (500, 240) with delta (0, 0)
Screenshot: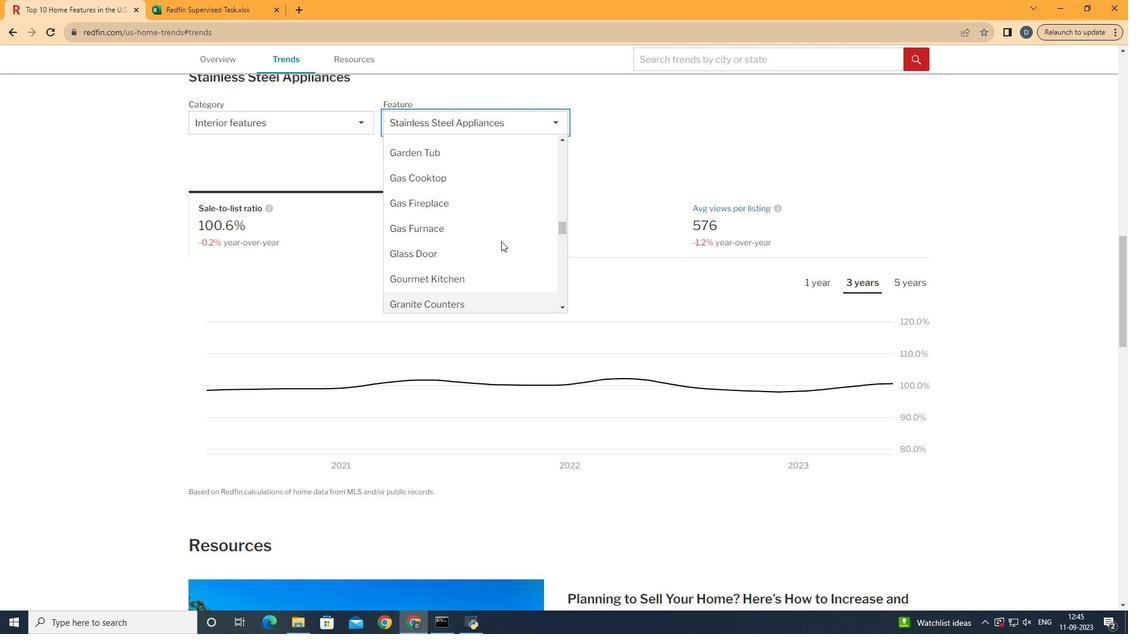 
Action: Mouse moved to (499, 239)
Screenshot: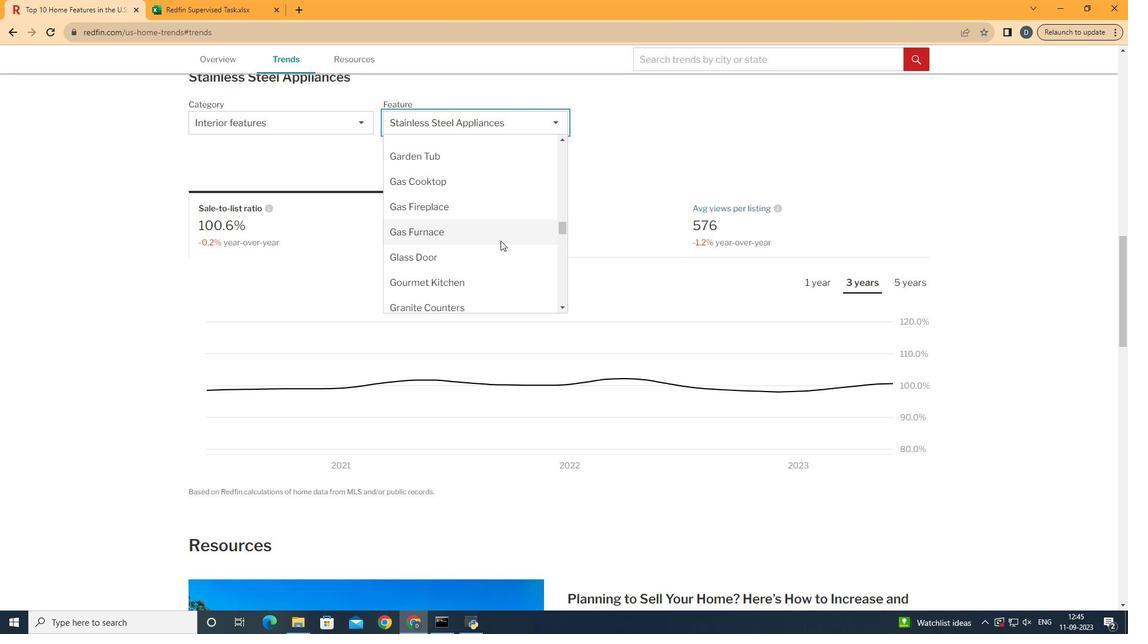 
Action: Mouse scrolled (499, 240) with delta (0, 0)
Screenshot: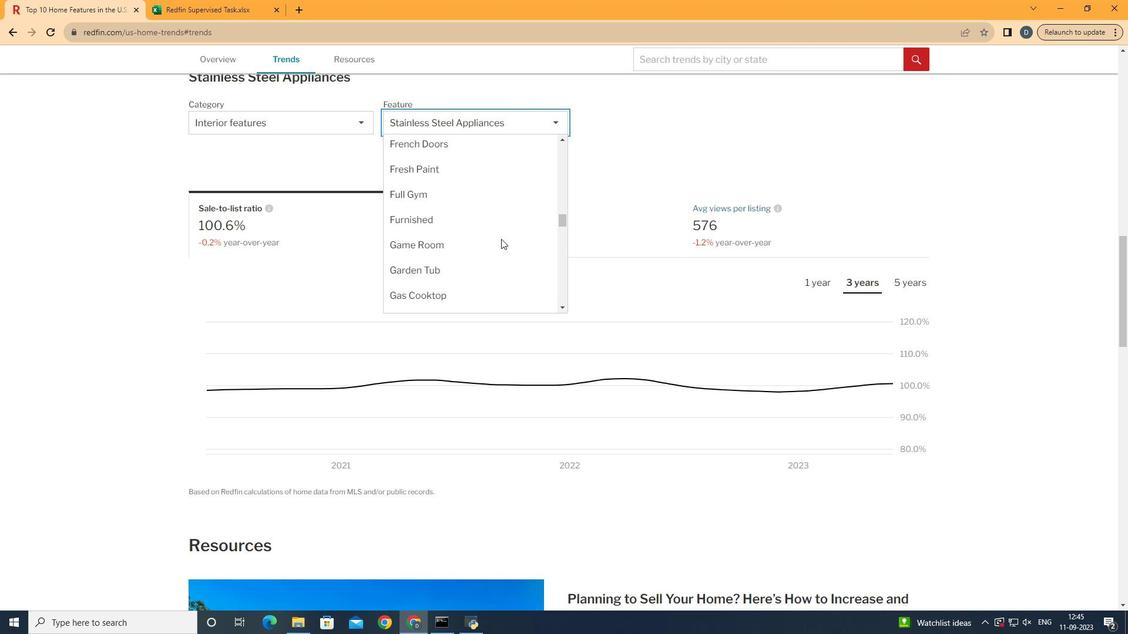 
Action: Mouse moved to (499, 239)
Screenshot: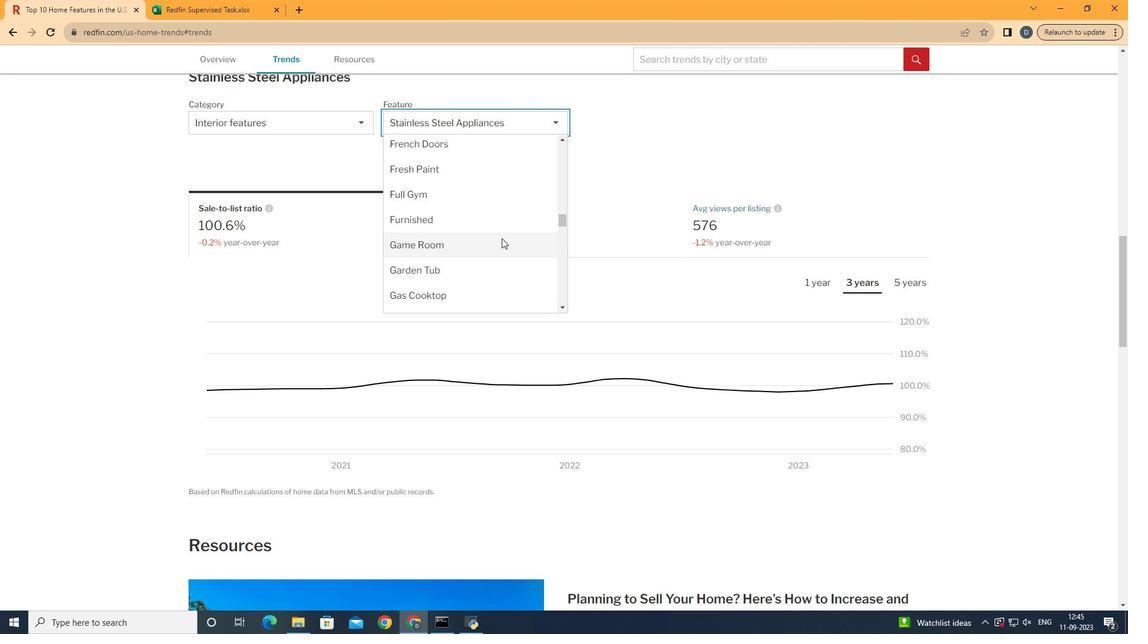 
Action: Mouse scrolled (499, 240) with delta (0, 0)
Screenshot: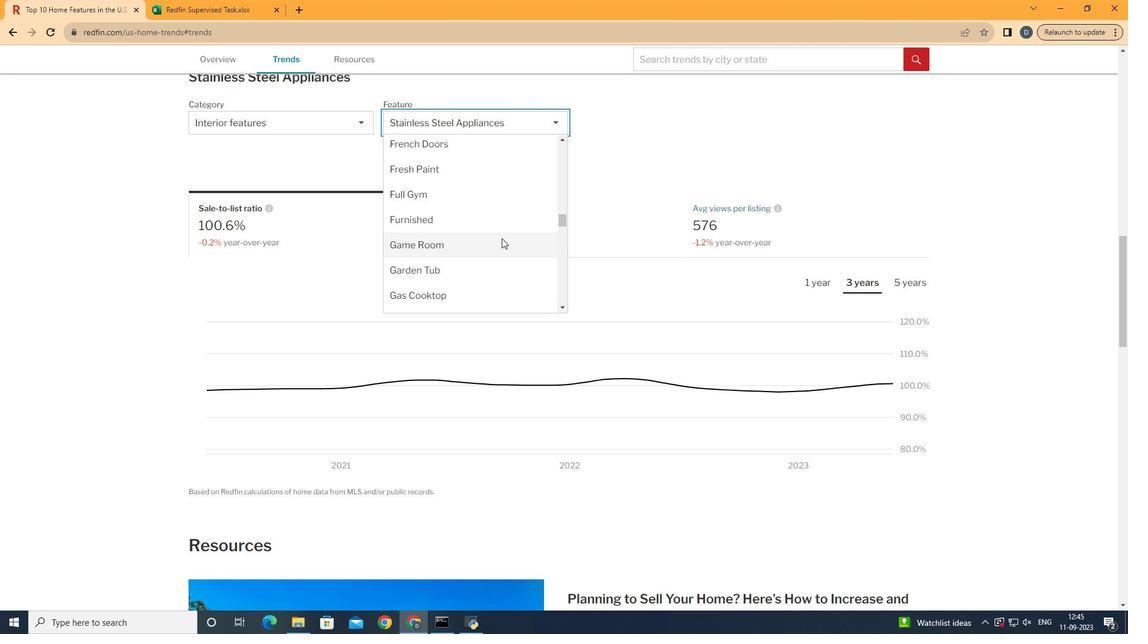 
Action: Mouse moved to (506, 235)
Screenshot: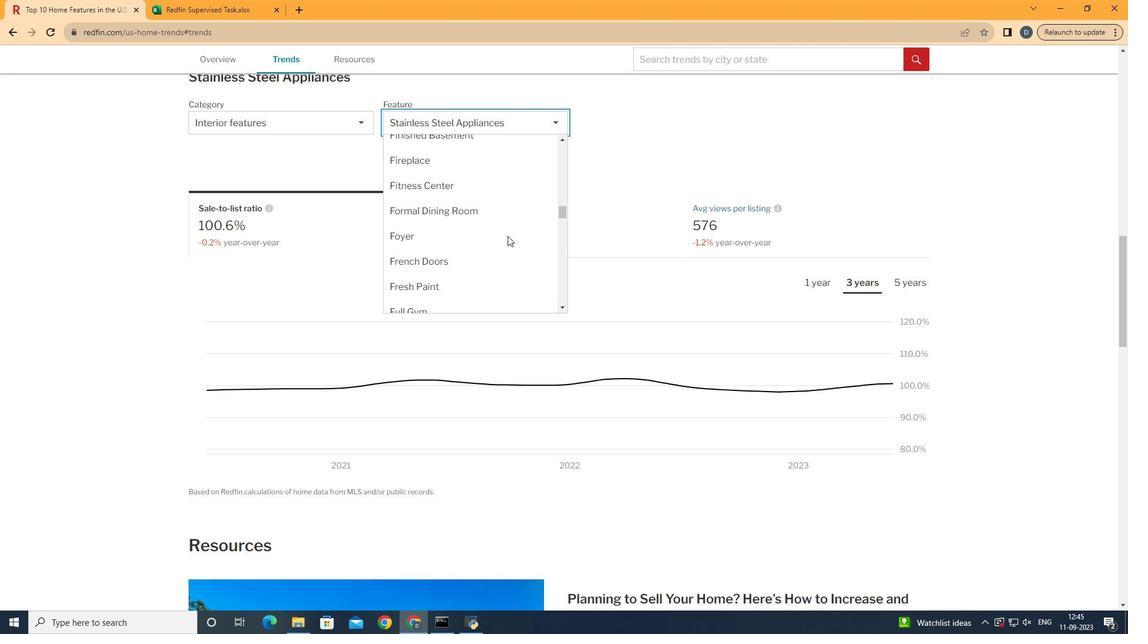 
Action: Mouse scrolled (506, 236) with delta (0, 0)
Screenshot: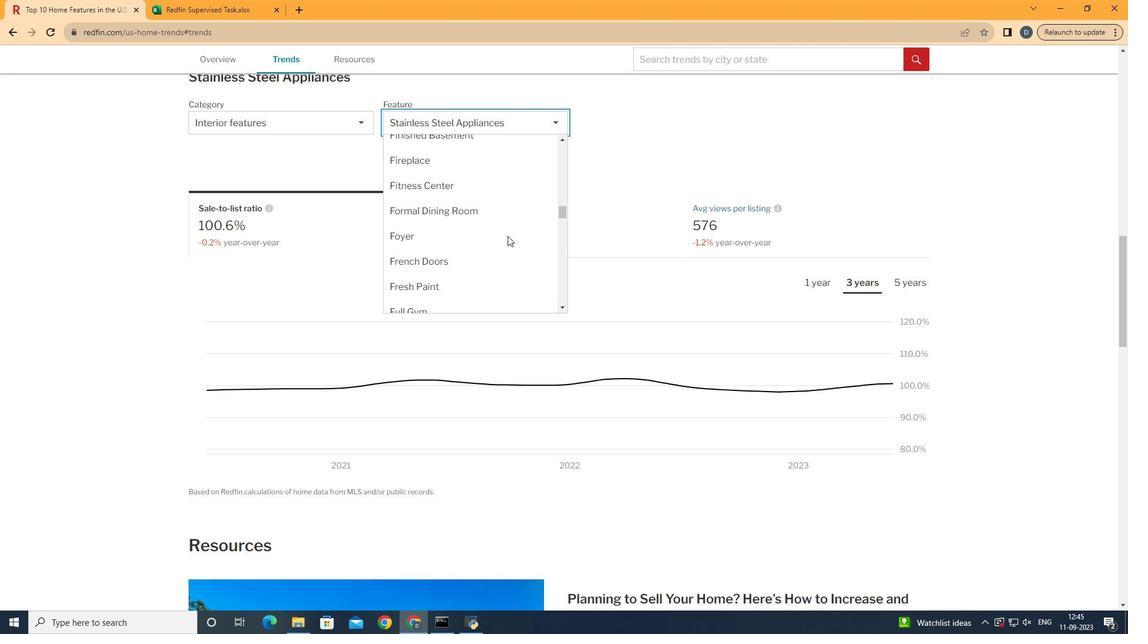 
Action: Mouse scrolled (506, 236) with delta (0, 0)
Screenshot: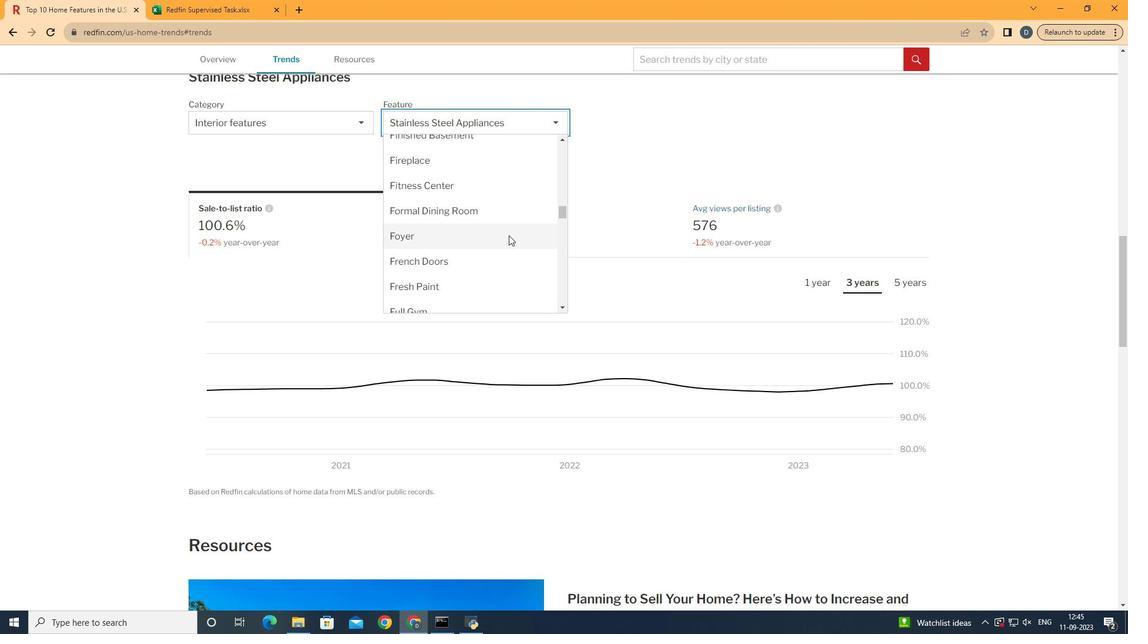 
Action: Mouse moved to (507, 233)
Screenshot: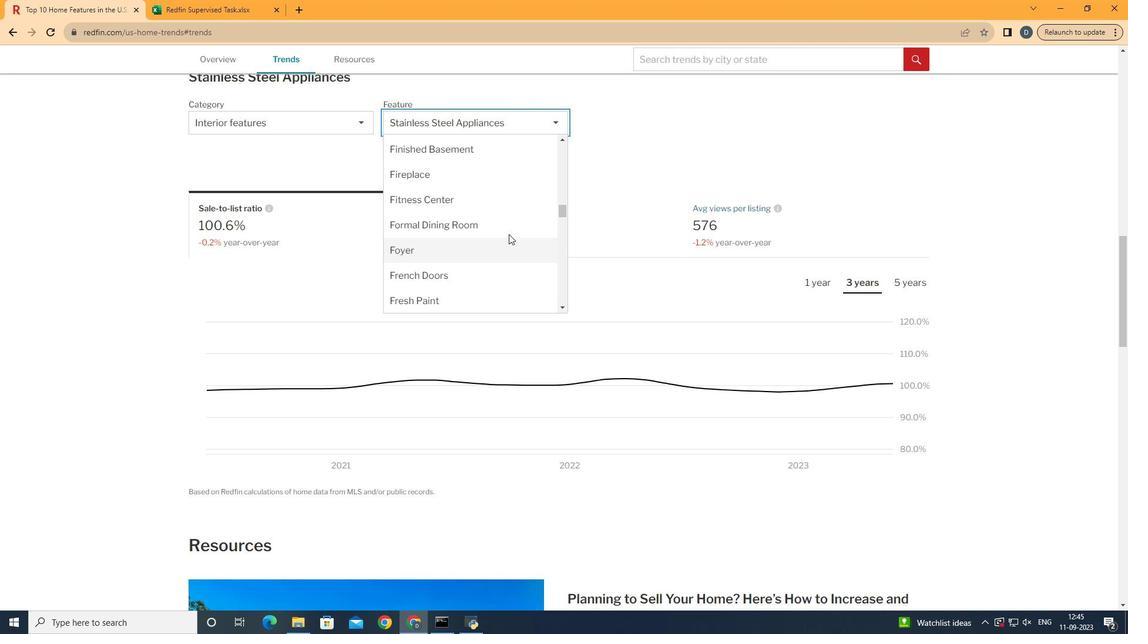 
Action: Mouse scrolled (507, 233) with delta (0, 0)
Screenshot: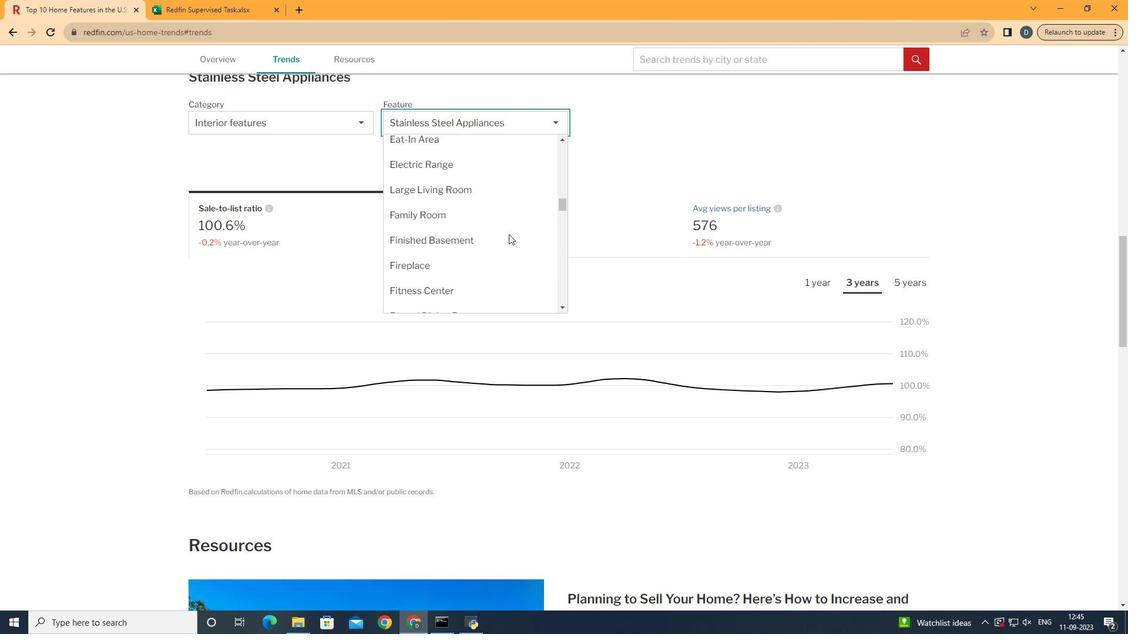
Action: Mouse scrolled (507, 233) with delta (0, 0)
Screenshot: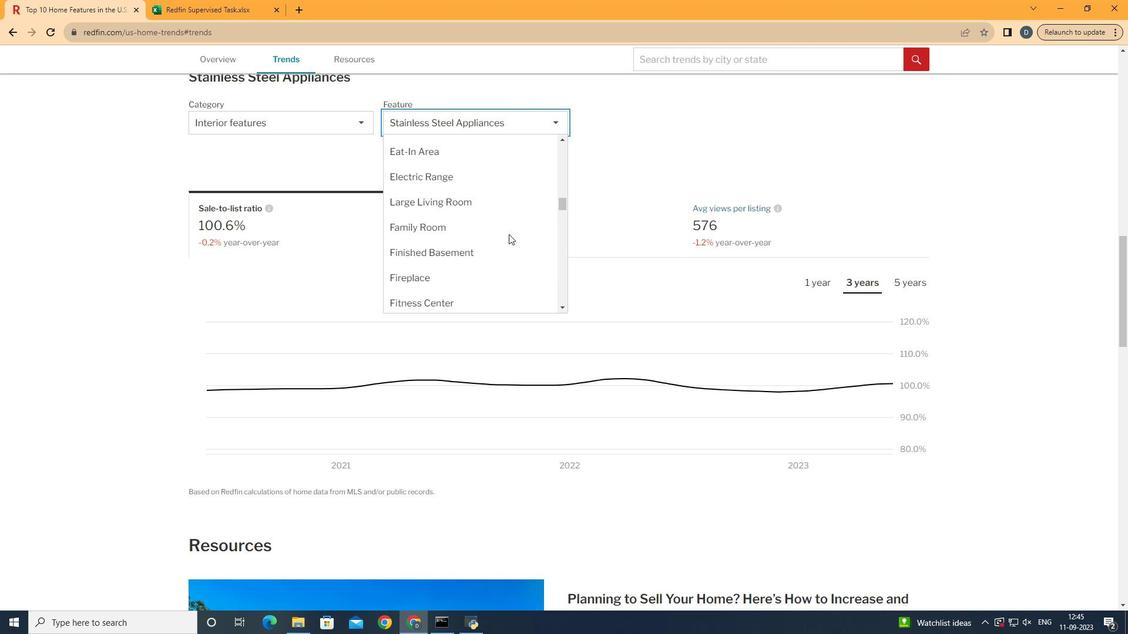 
Action: Mouse moved to (494, 215)
Screenshot: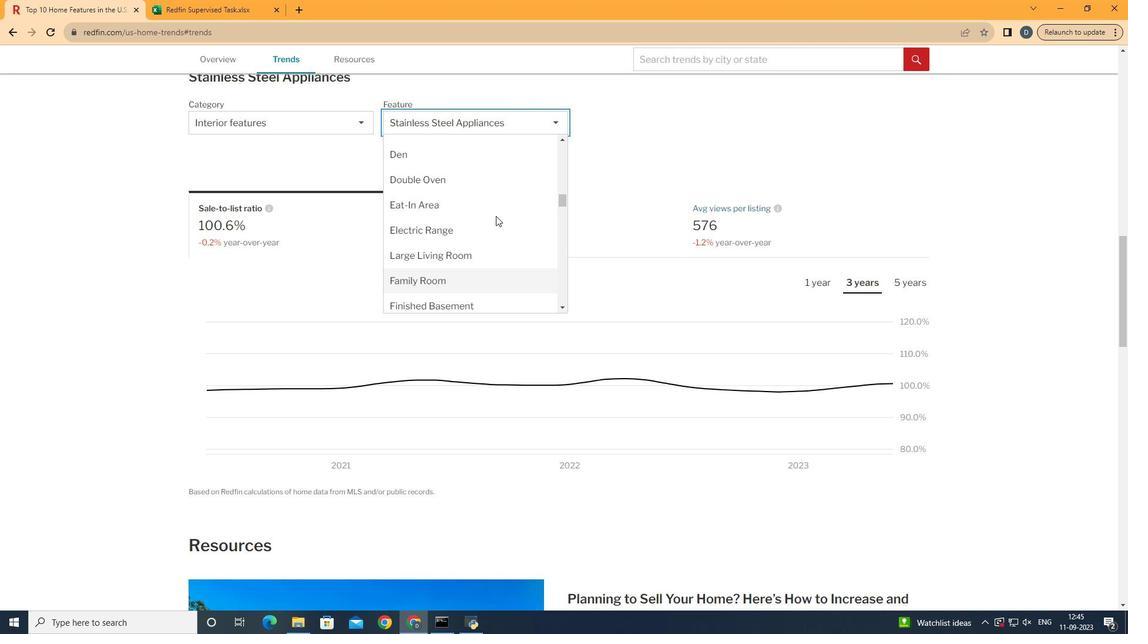 
Action: Mouse scrolled (494, 215) with delta (0, 0)
Screenshot: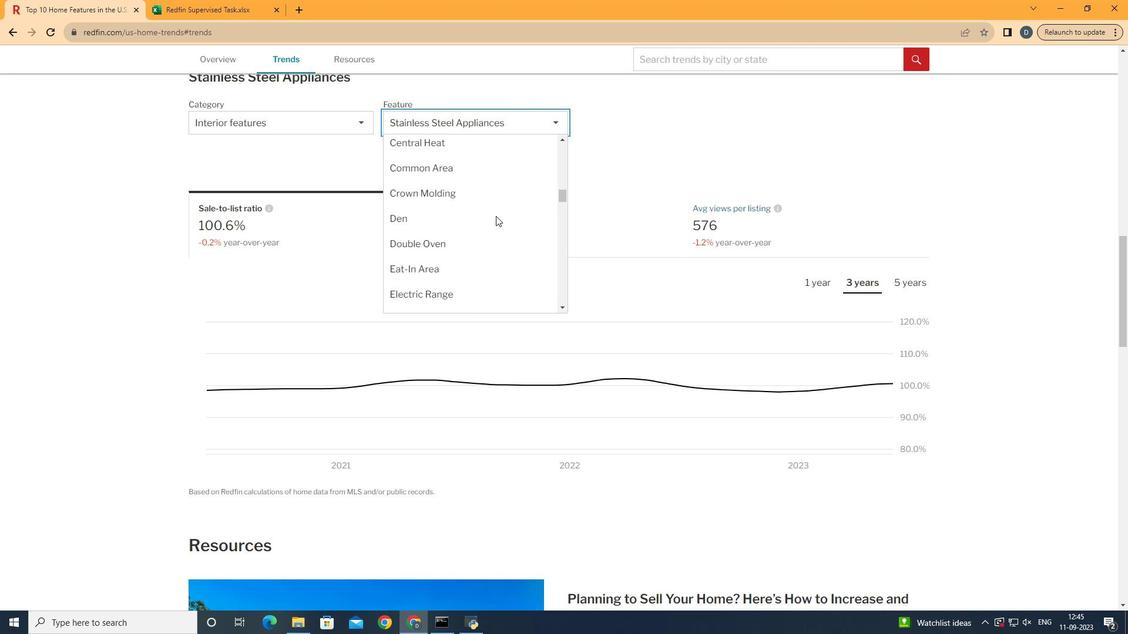 
Action: Mouse scrolled (494, 215) with delta (0, 0)
Screenshot: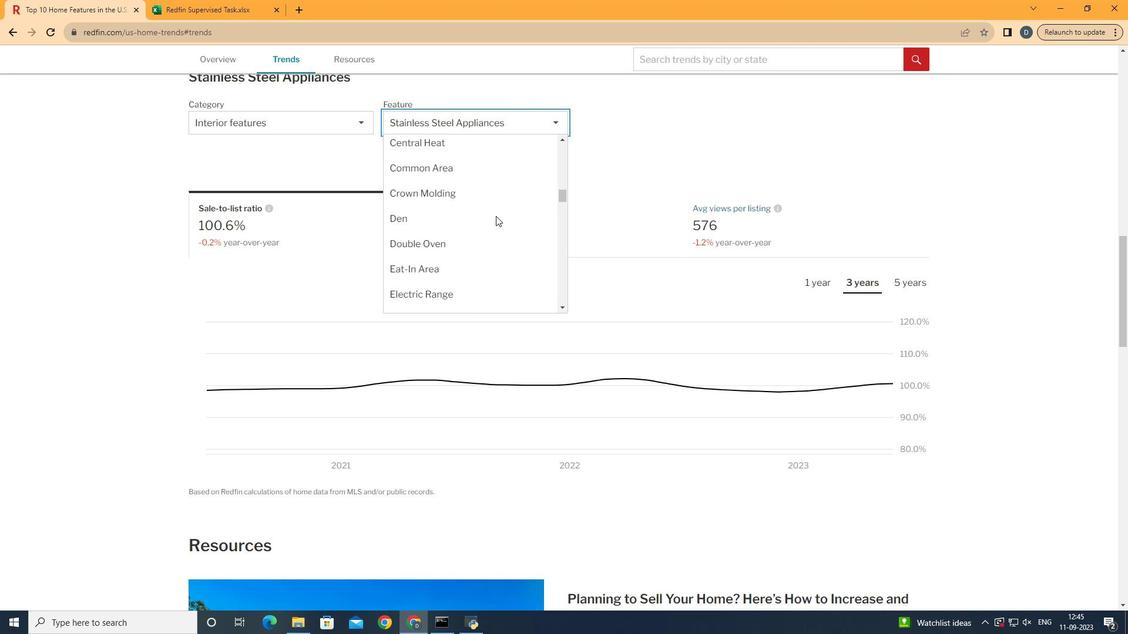
Action: Mouse scrolled (494, 215) with delta (0, 0)
Screenshot: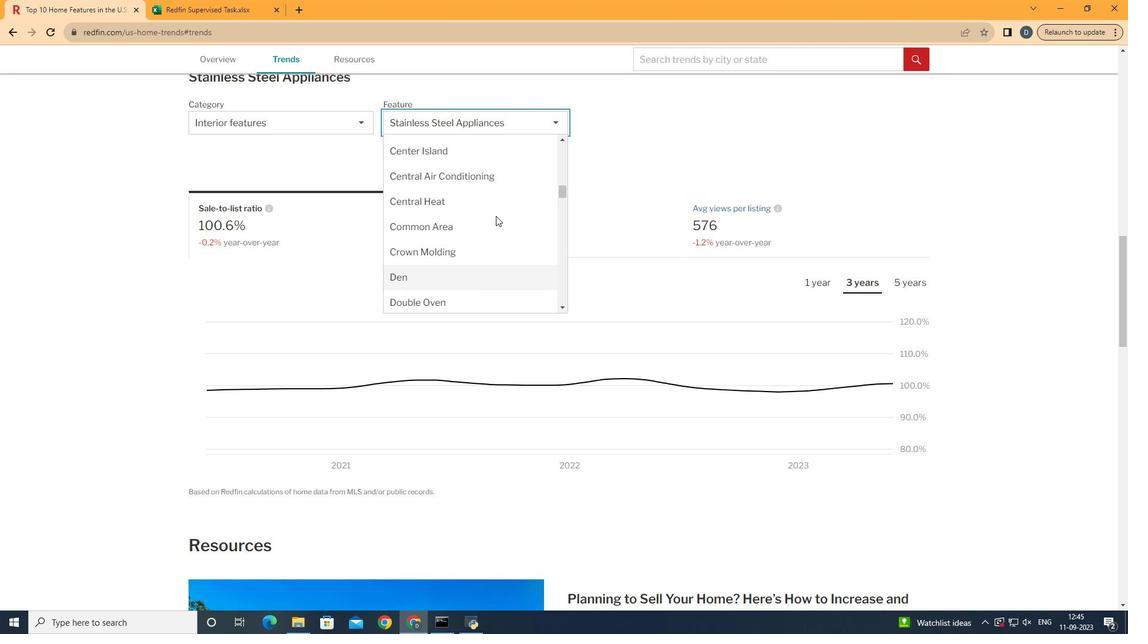 
Action: Mouse scrolled (494, 215) with delta (0, 0)
Screenshot: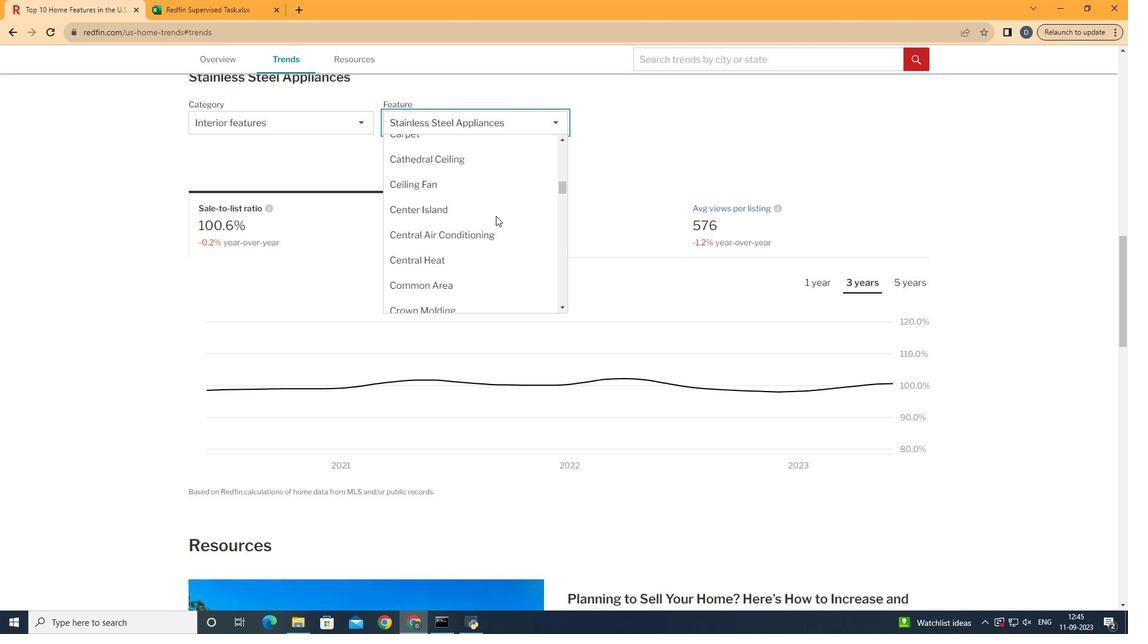 
Action: Mouse moved to (488, 242)
Screenshot: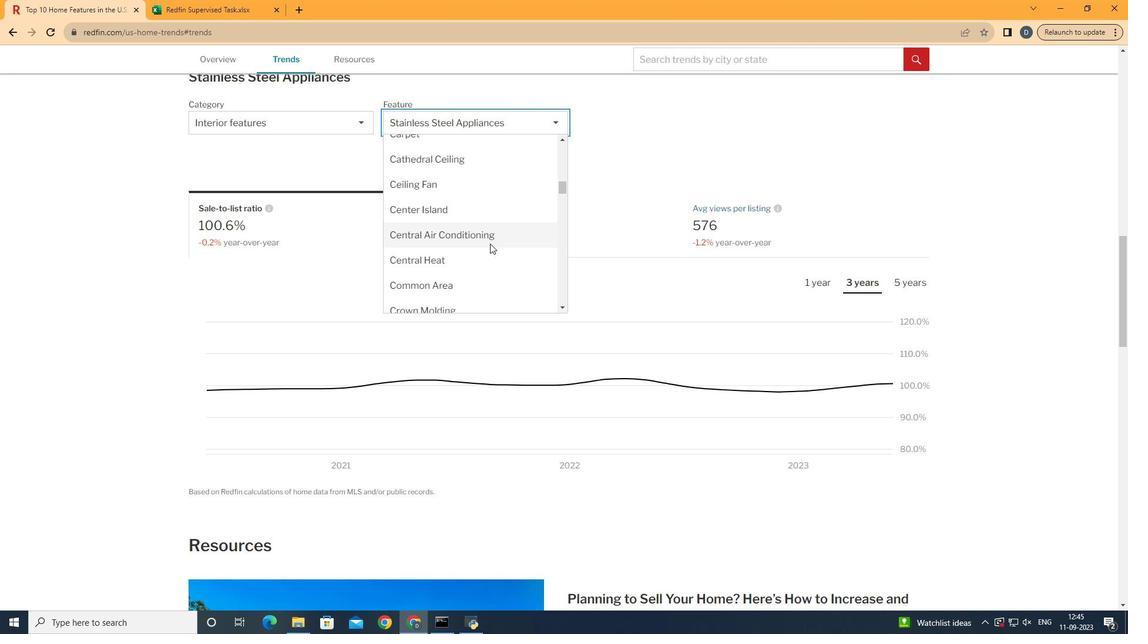 
Action: Mouse pressed left at (488, 242)
Screenshot: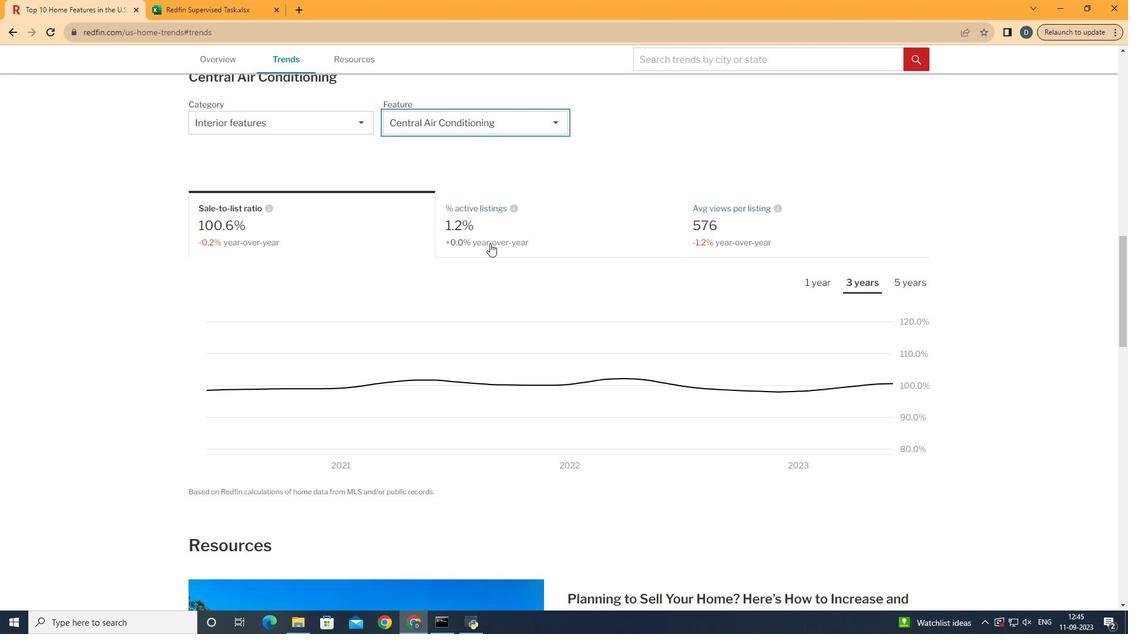 
Action: Mouse moved to (554, 229)
Screenshot: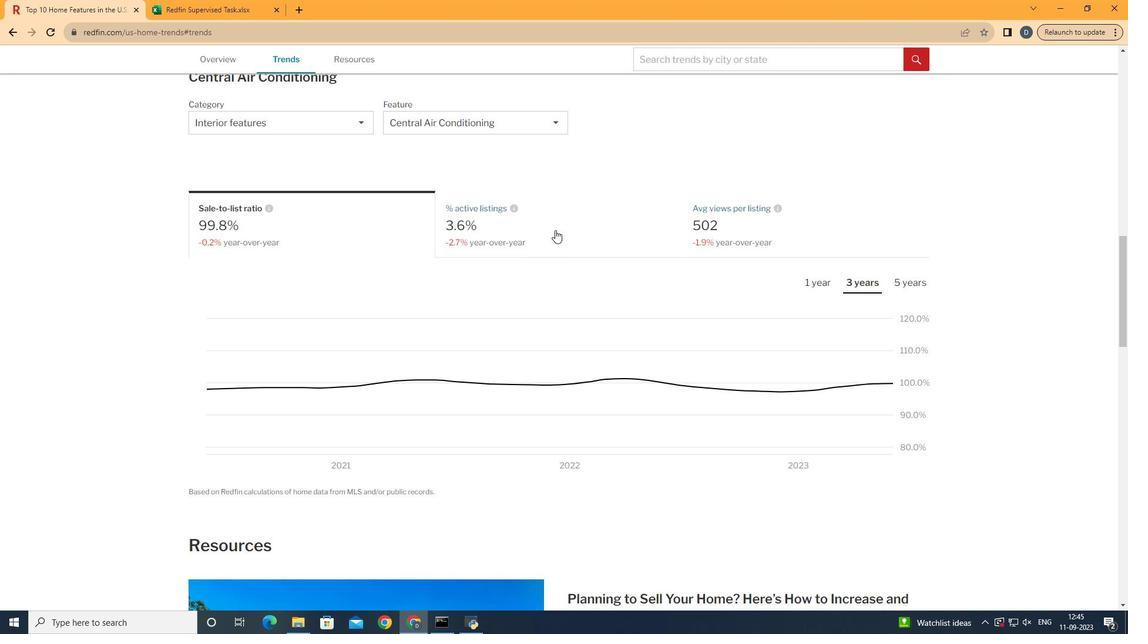 
Action: Mouse pressed left at (554, 229)
Screenshot: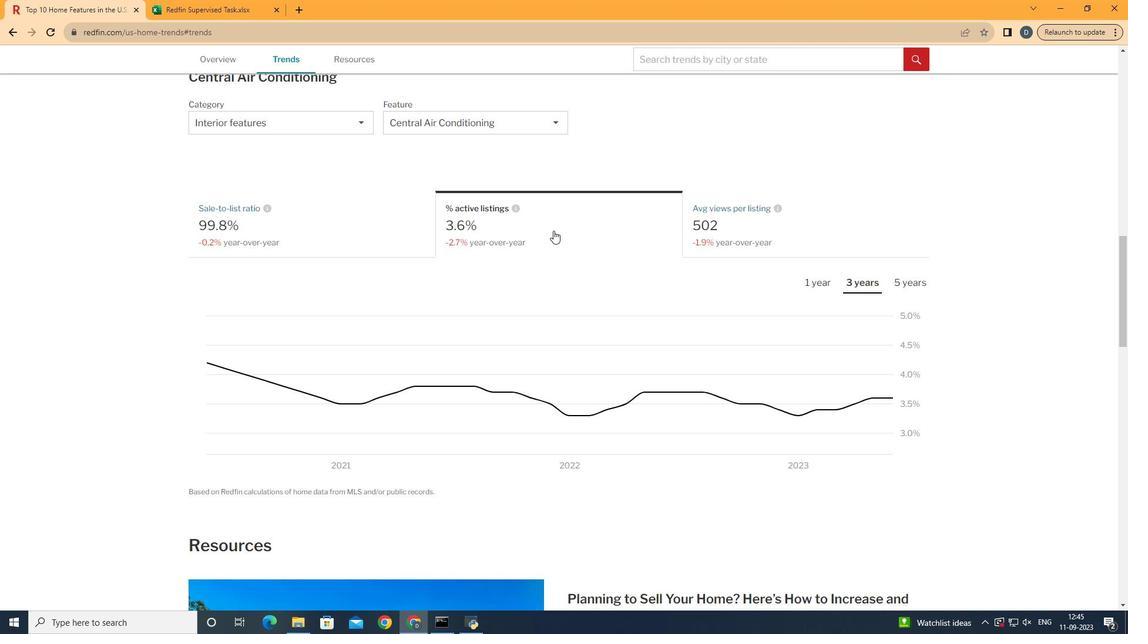 
Action: Mouse moved to (810, 289)
Screenshot: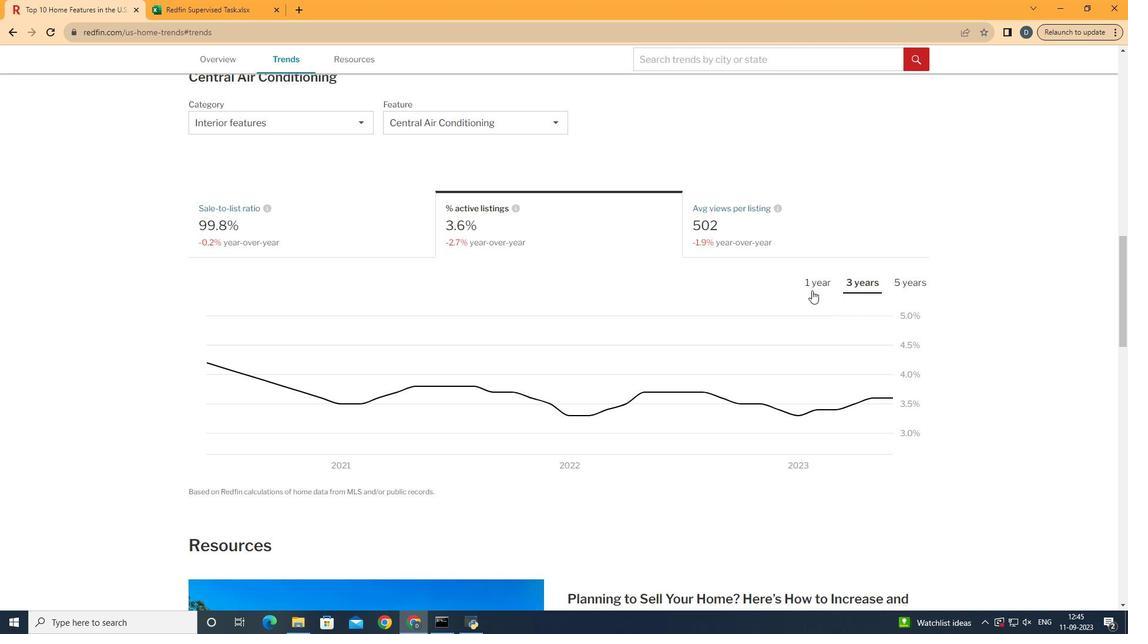
Action: Mouse pressed left at (810, 289)
Screenshot: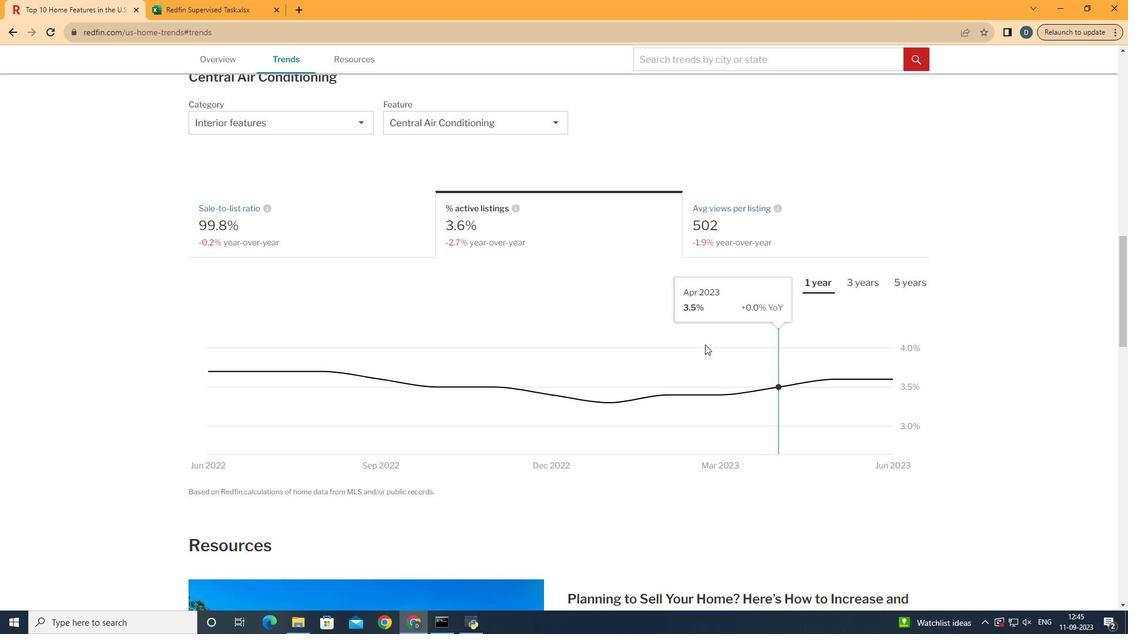 
Action: Mouse moved to (896, 408)
Screenshot: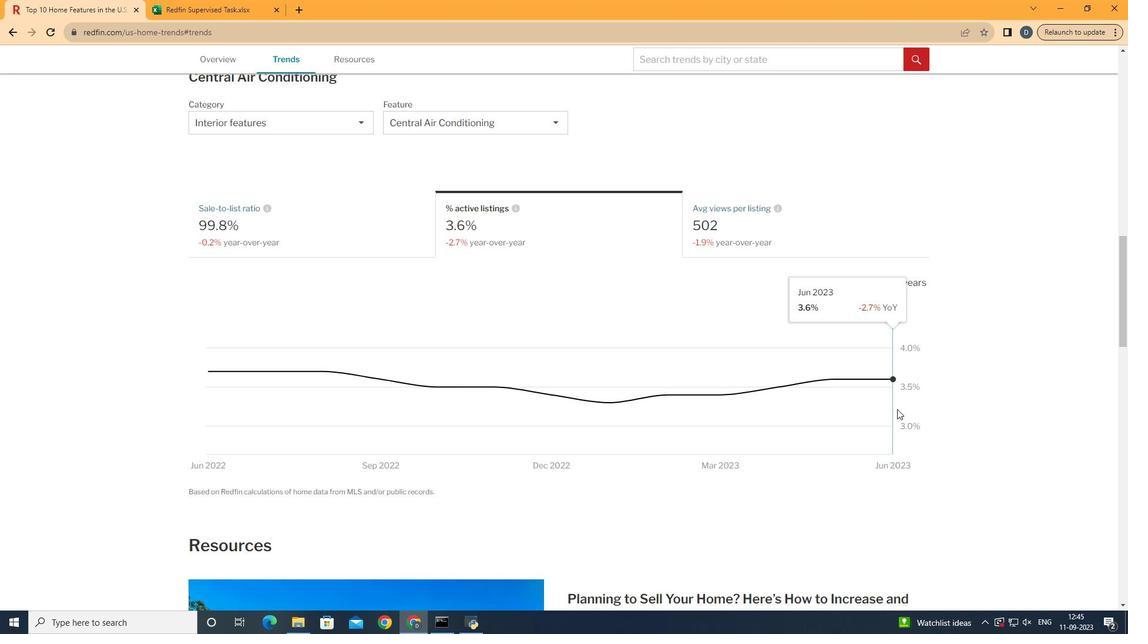
